 Task: Add a signature Alicia Thompson containing Yours truly, Alicia Thompson to email address softage.10@softage.net and add a folder Network security
Action: Mouse moved to (121, 120)
Screenshot: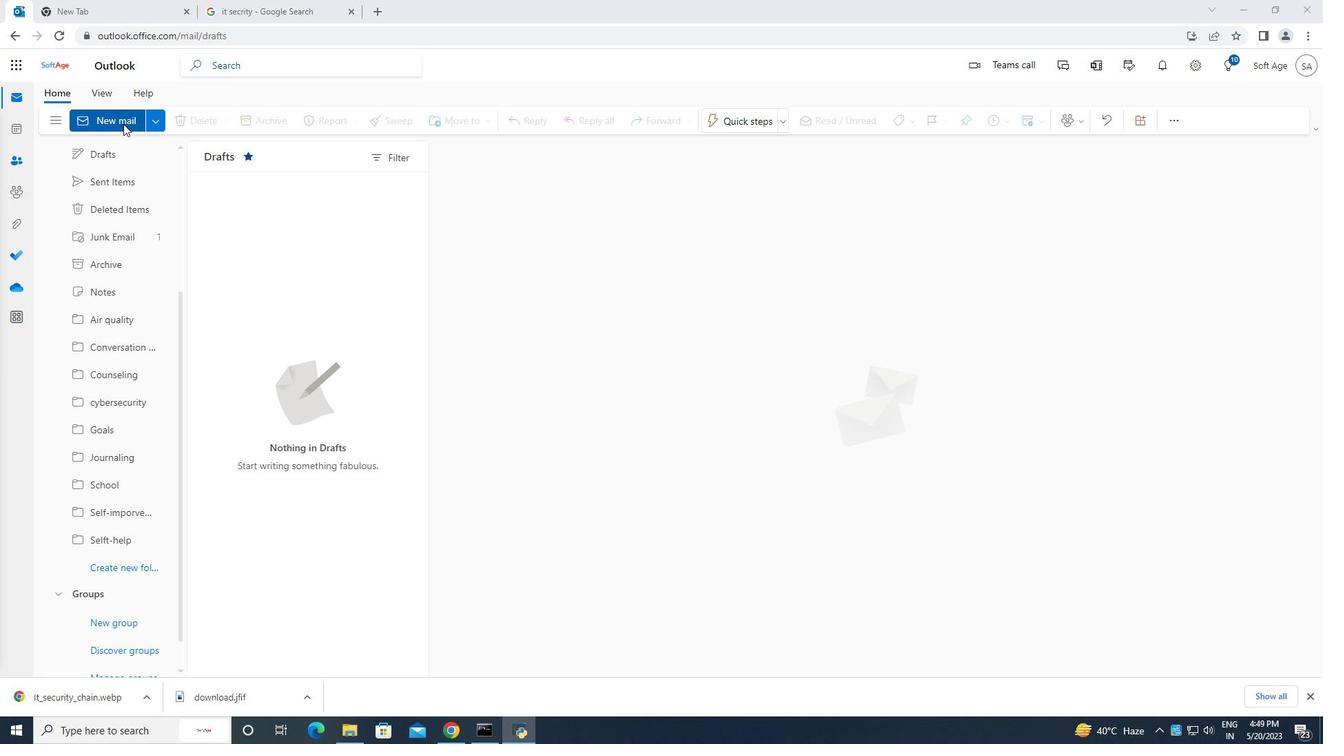 
Action: Mouse pressed left at (121, 120)
Screenshot: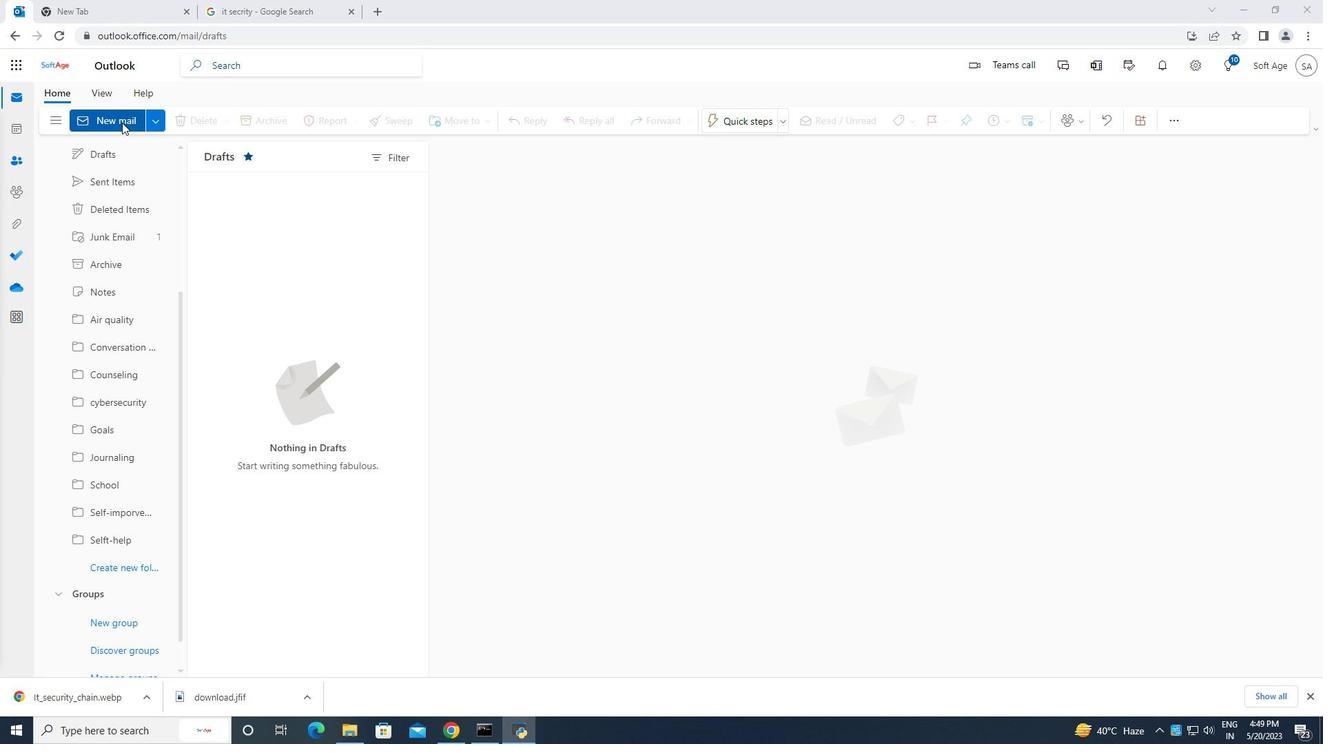 
Action: Mouse moved to (888, 125)
Screenshot: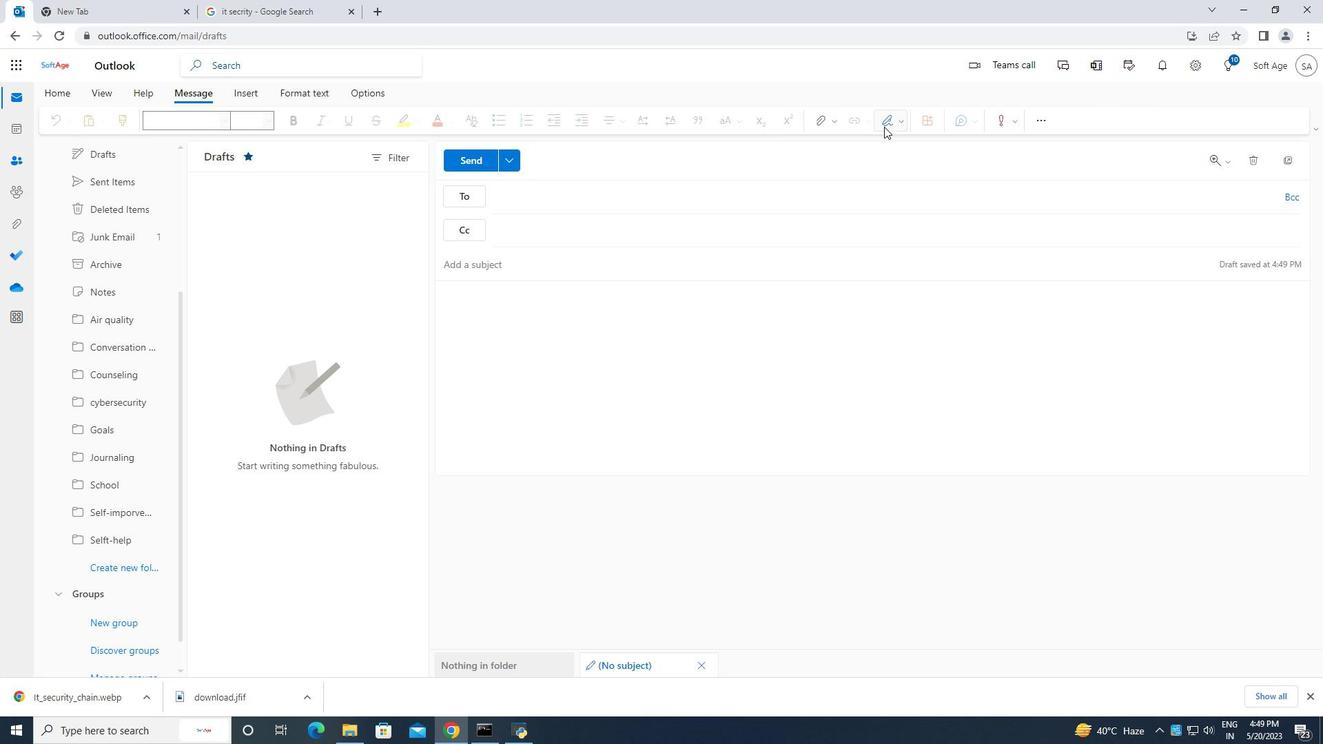 
Action: Mouse pressed left at (888, 125)
Screenshot: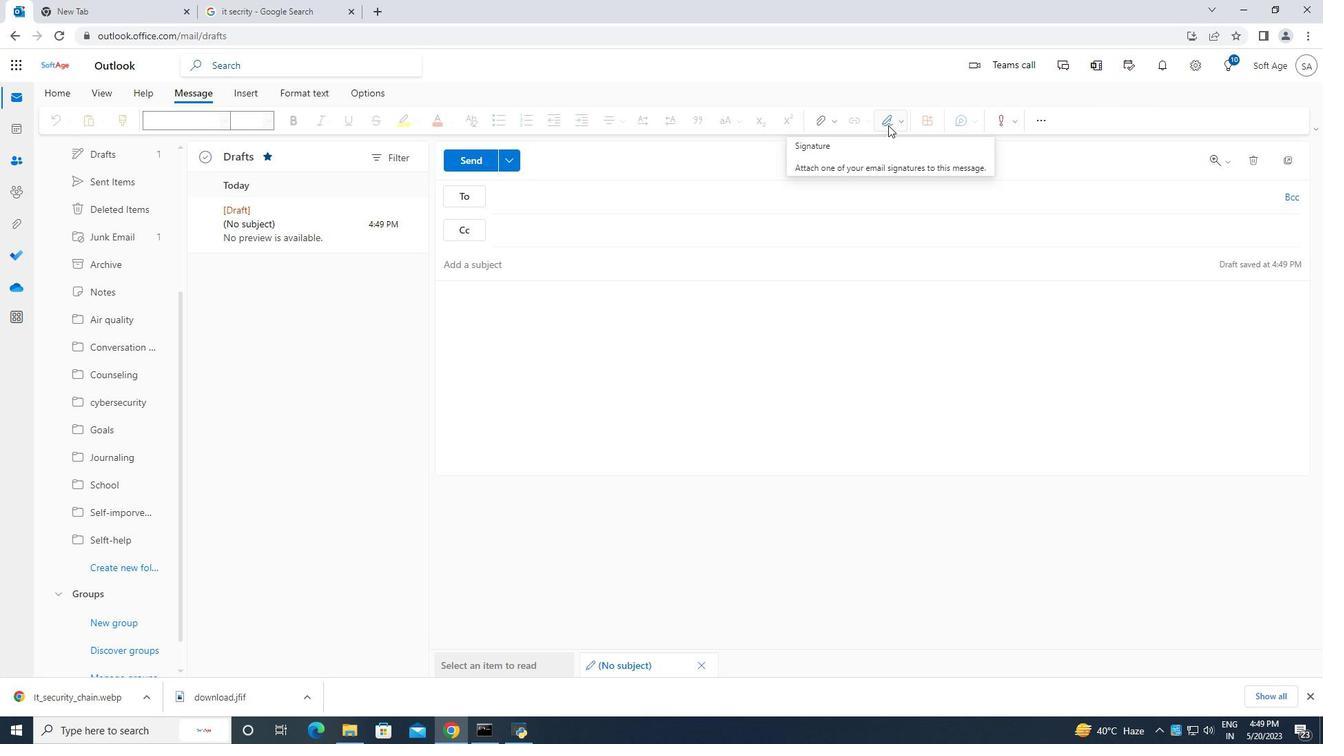 
Action: Mouse moved to (844, 177)
Screenshot: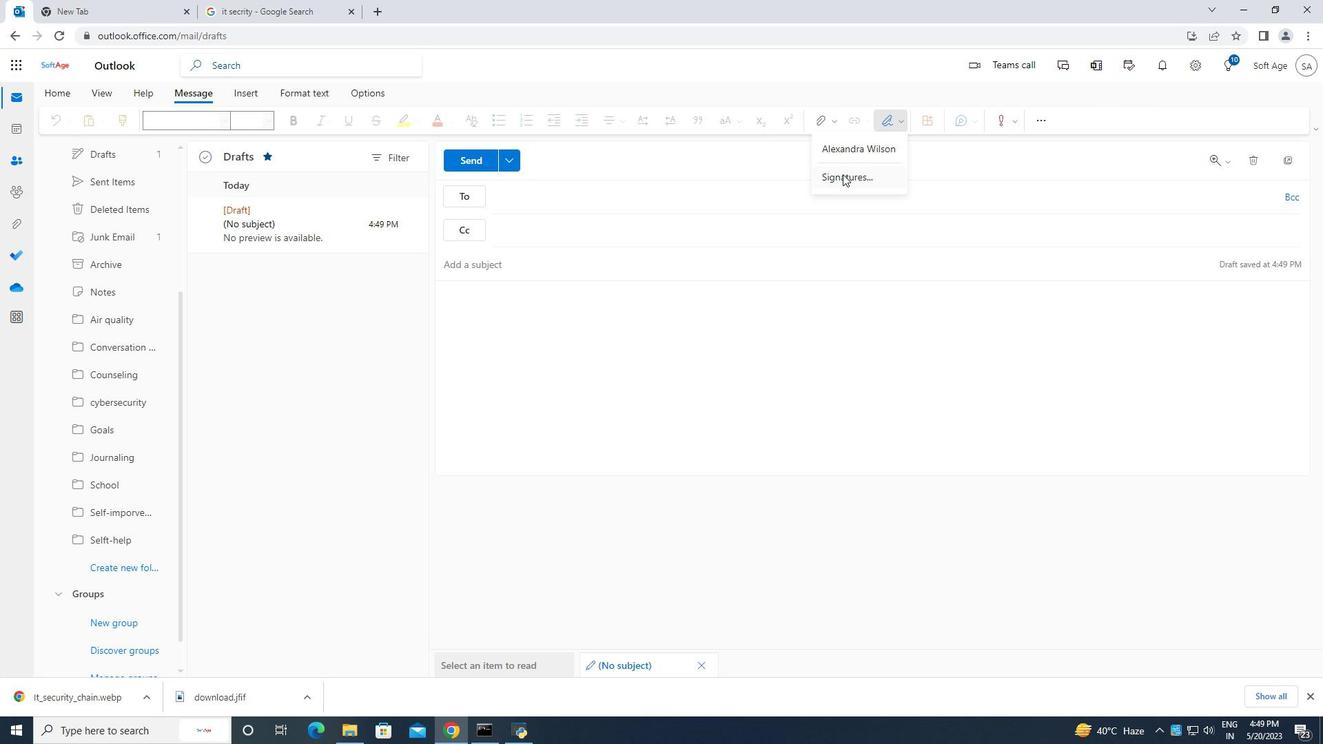 
Action: Mouse pressed left at (844, 177)
Screenshot: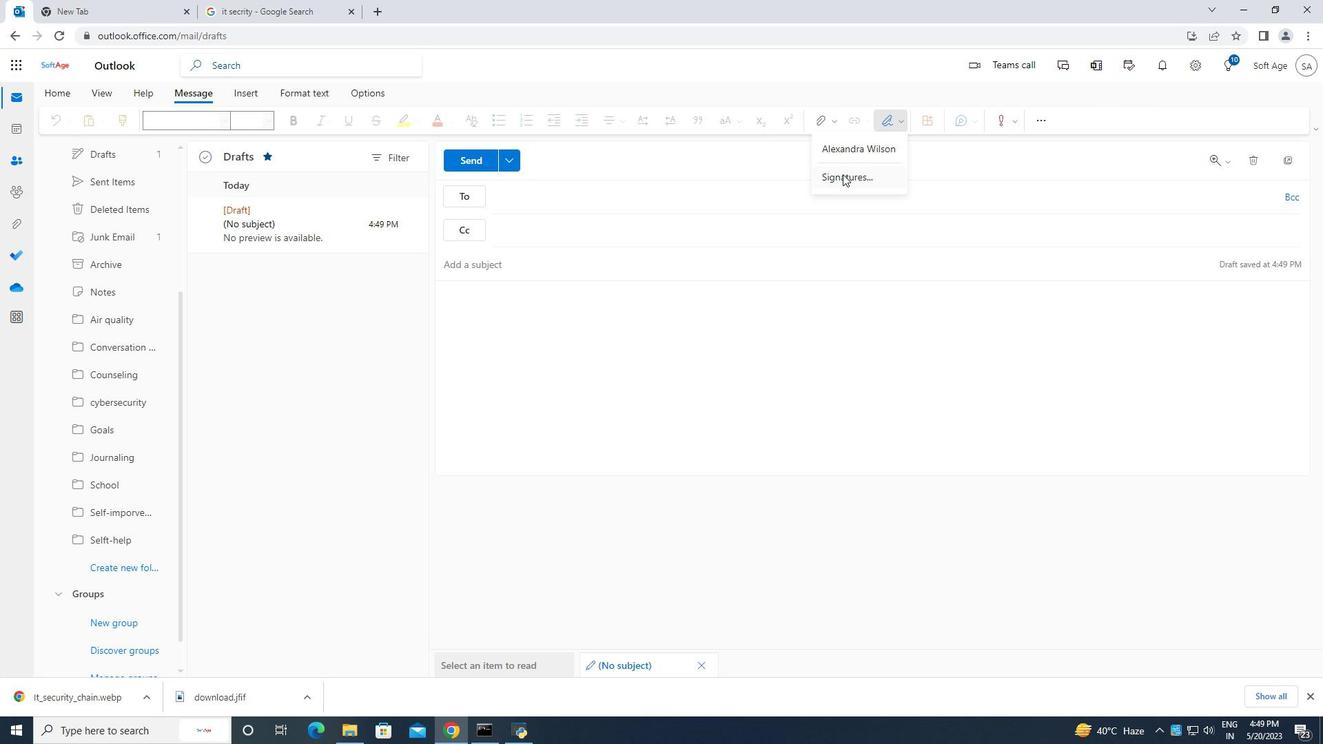 
Action: Mouse moved to (946, 231)
Screenshot: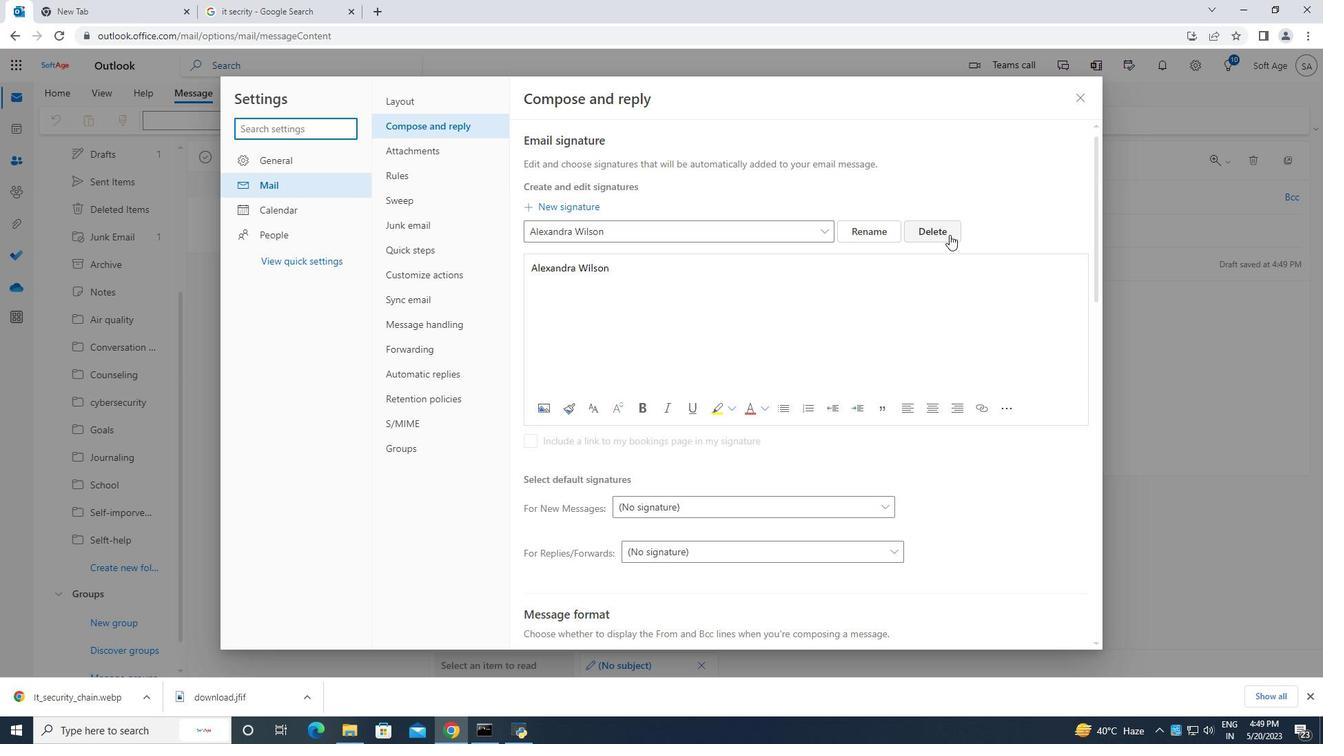 
Action: Mouse pressed left at (946, 231)
Screenshot: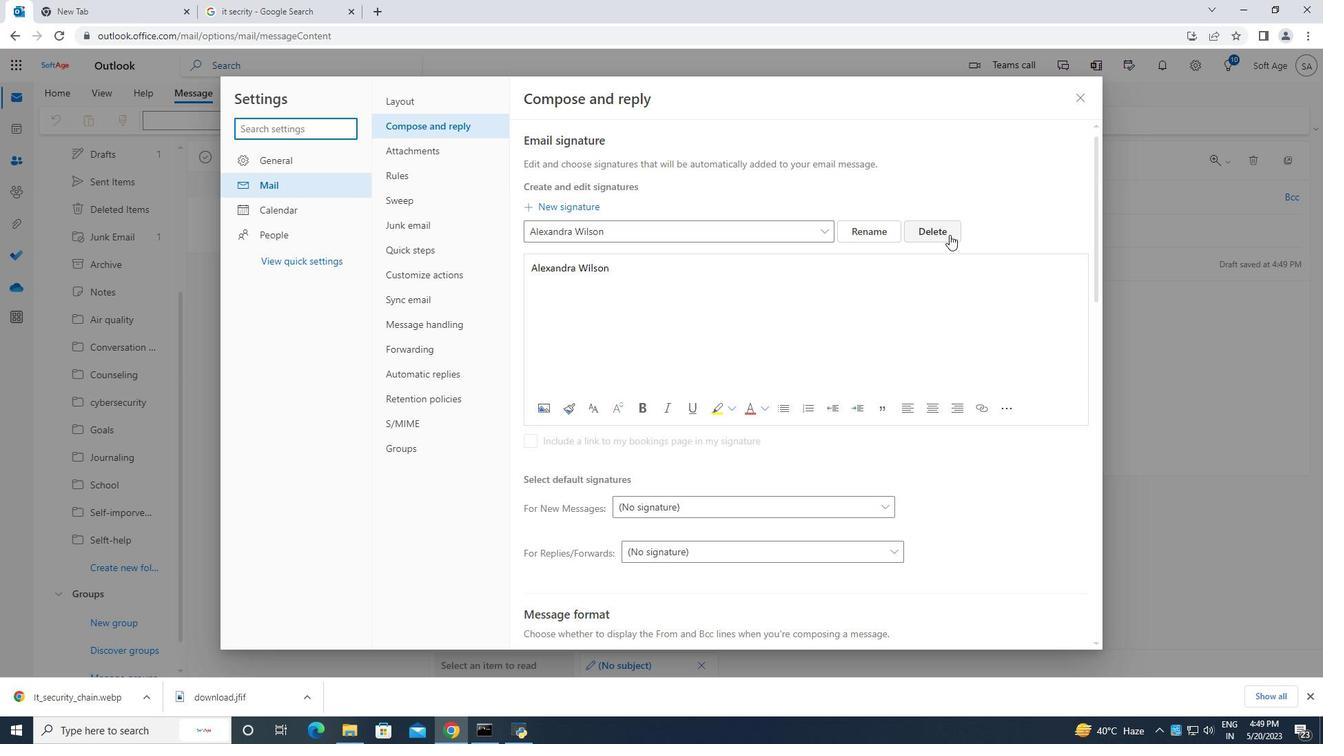 
Action: Mouse moved to (604, 226)
Screenshot: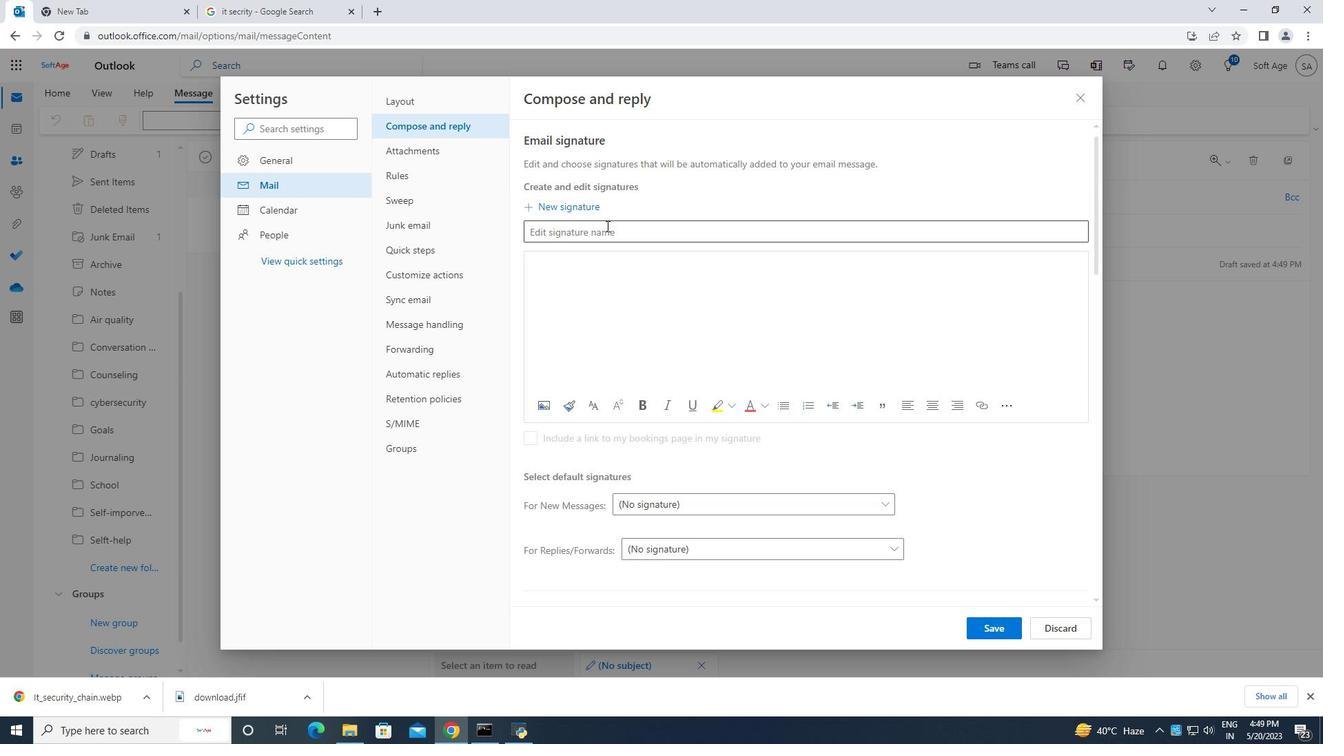 
Action: Mouse pressed left at (604, 226)
Screenshot: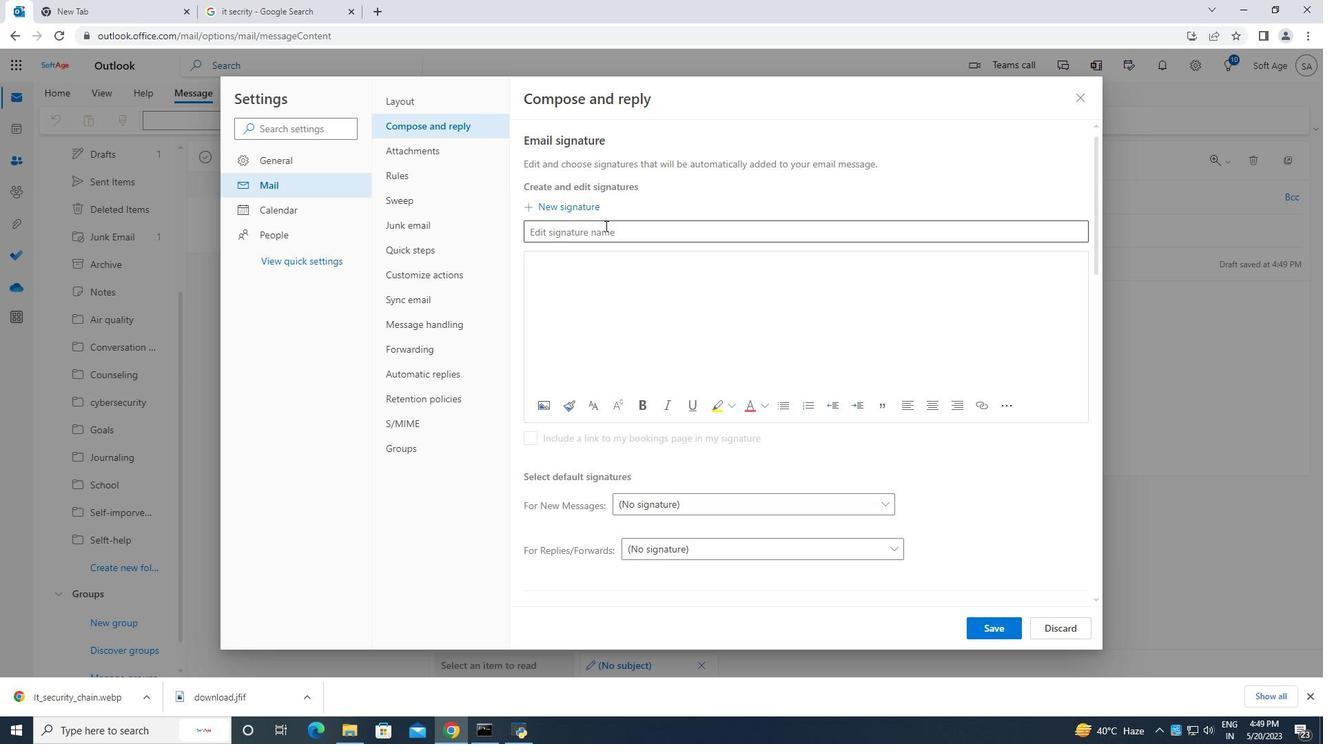 
Action: Mouse moved to (603, 226)
Screenshot: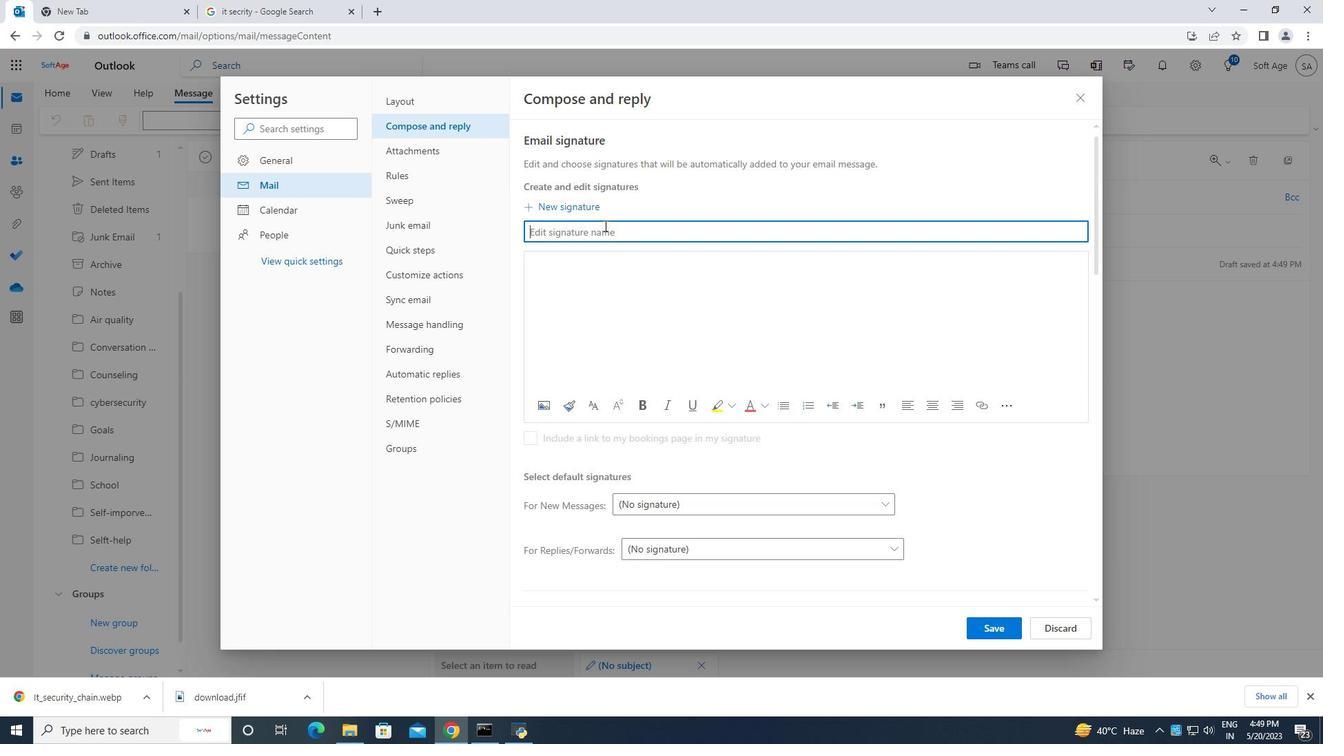 
Action: Key pressed <Key.caps_lock>T<Key.caps_lock><Key.backspace><Key.caps_lock>A<Key.caps_lock>licia<Key.space><Key.caps_lock>T<Key.caps_lock>hompson
Screenshot: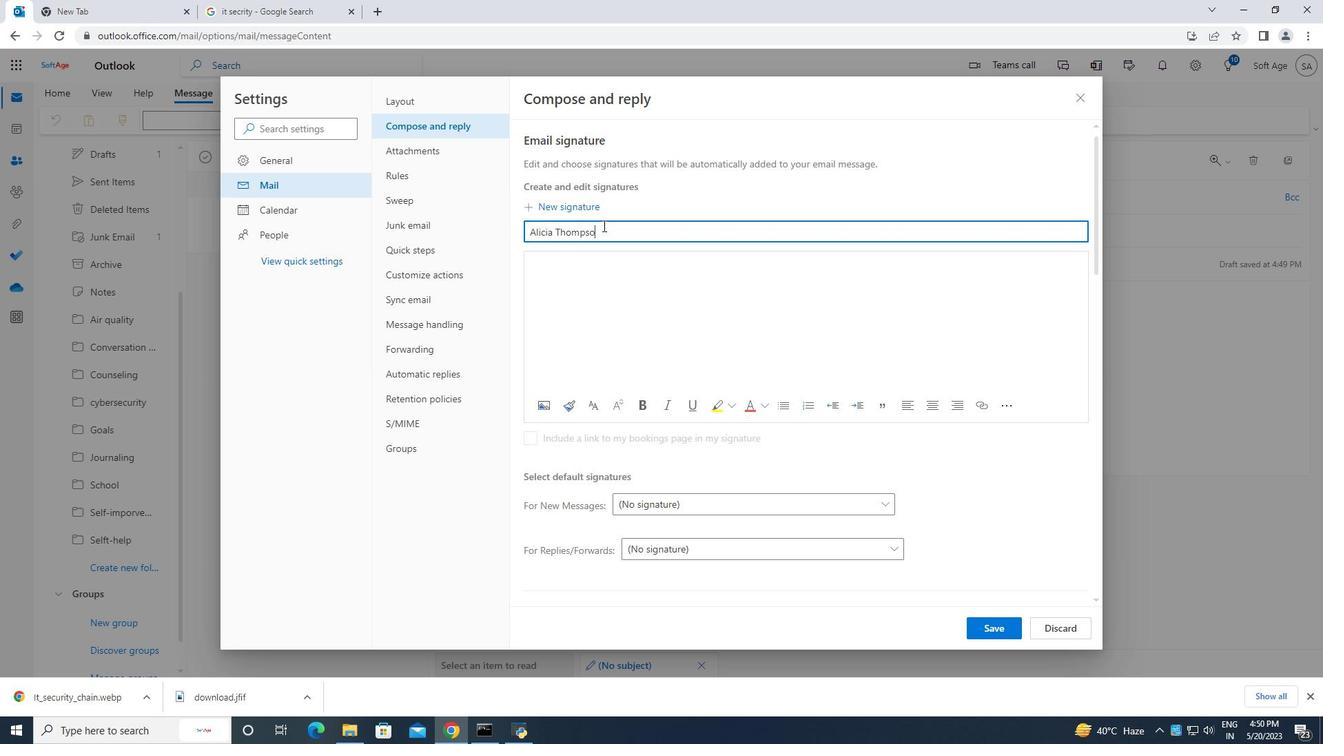 
Action: Mouse moved to (521, 267)
Screenshot: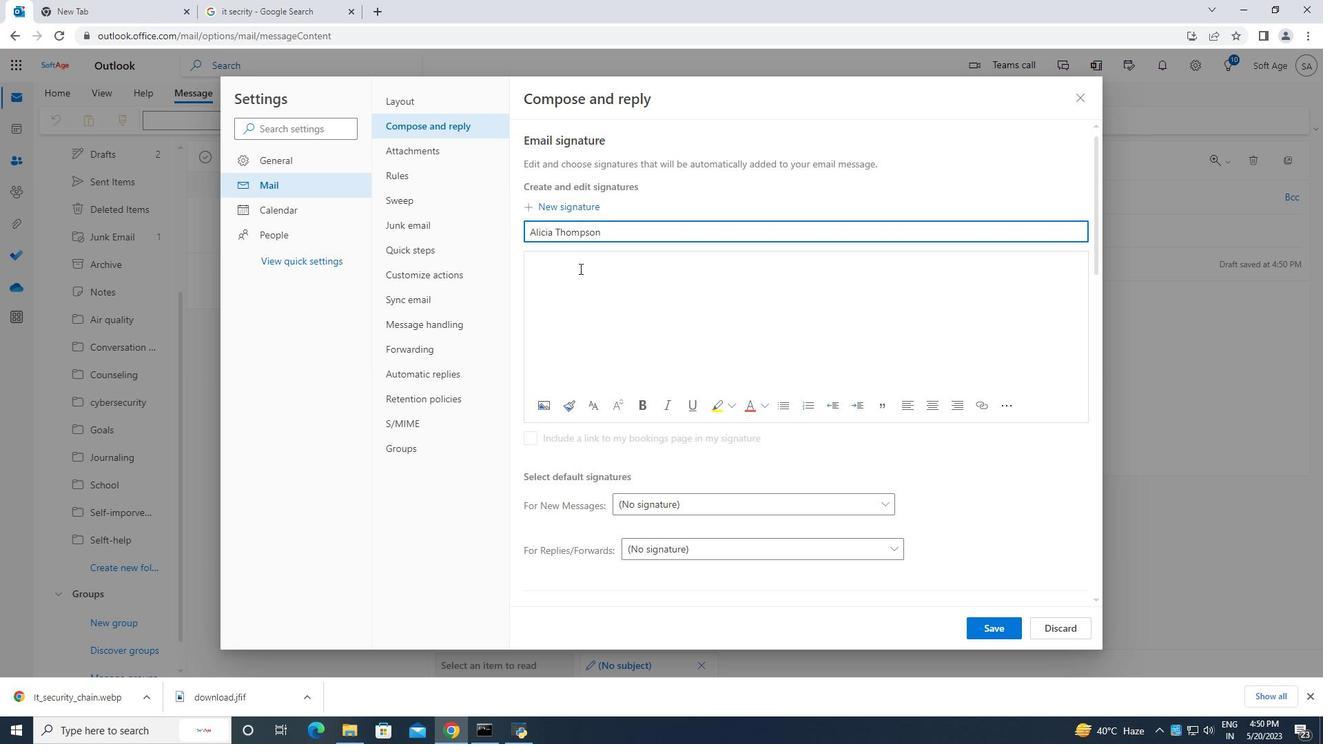 
Action: Mouse pressed left at (521, 267)
Screenshot: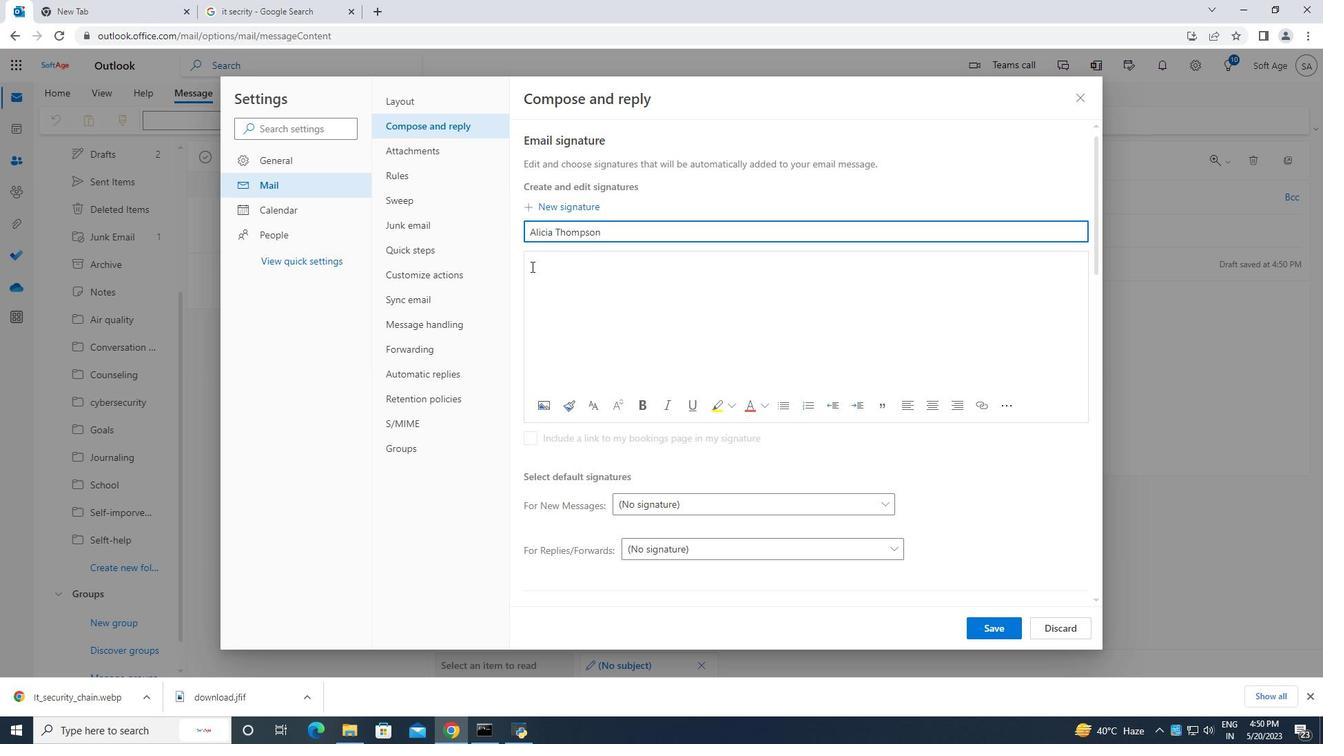 
Action: Mouse moved to (550, 273)
Screenshot: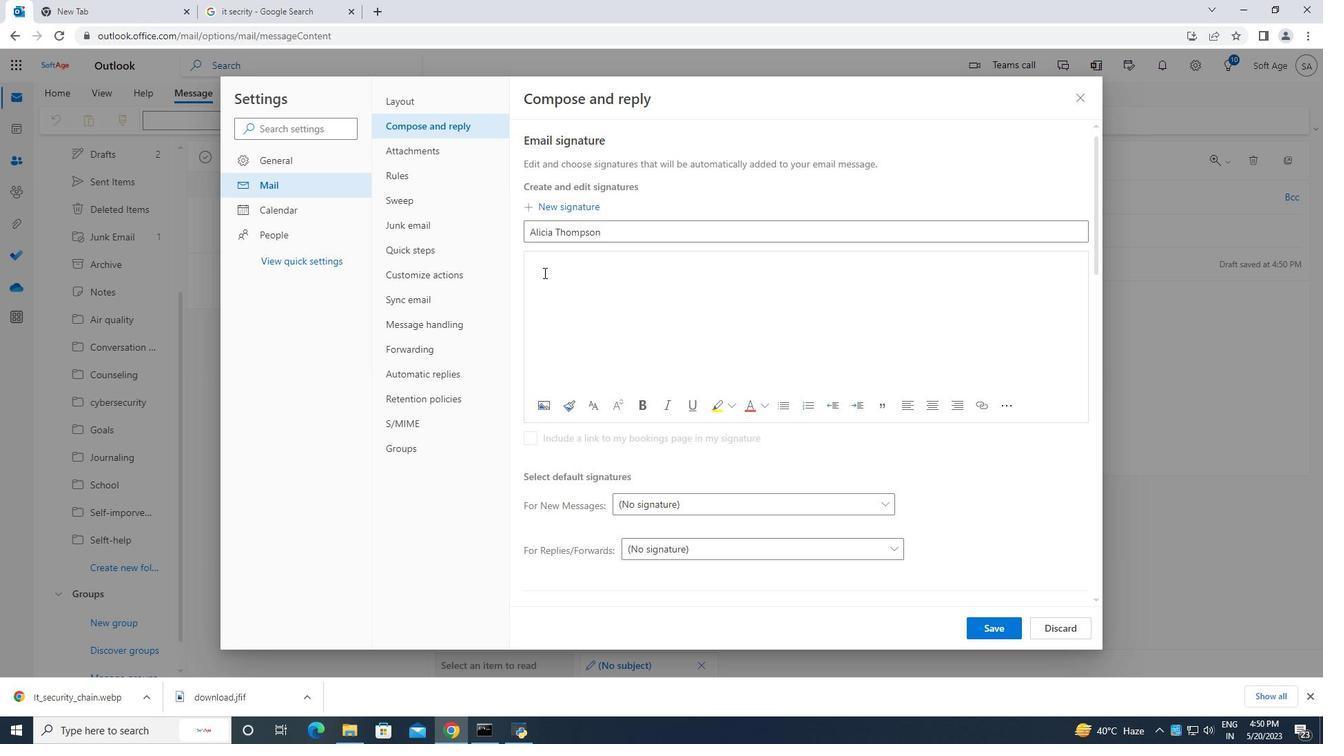 
Action: Mouse pressed left at (550, 273)
Screenshot: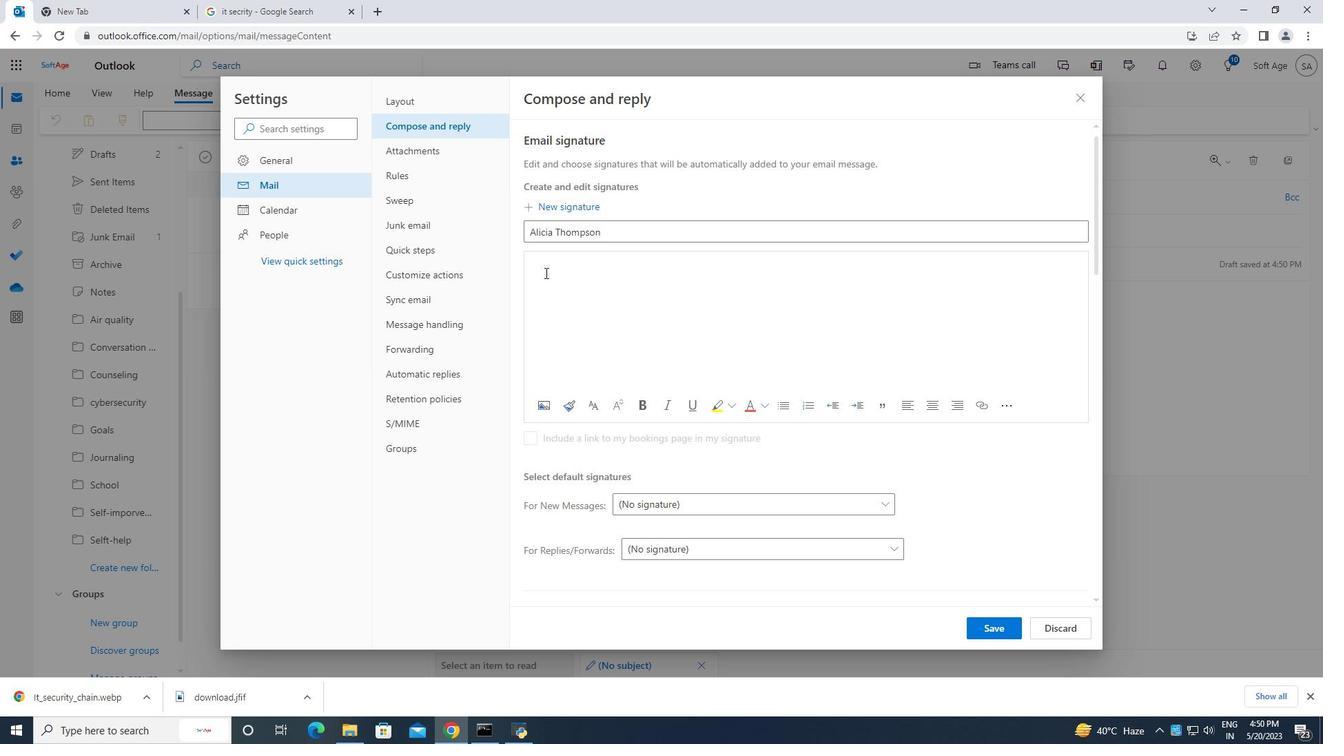 
Action: Mouse moved to (550, 273)
Screenshot: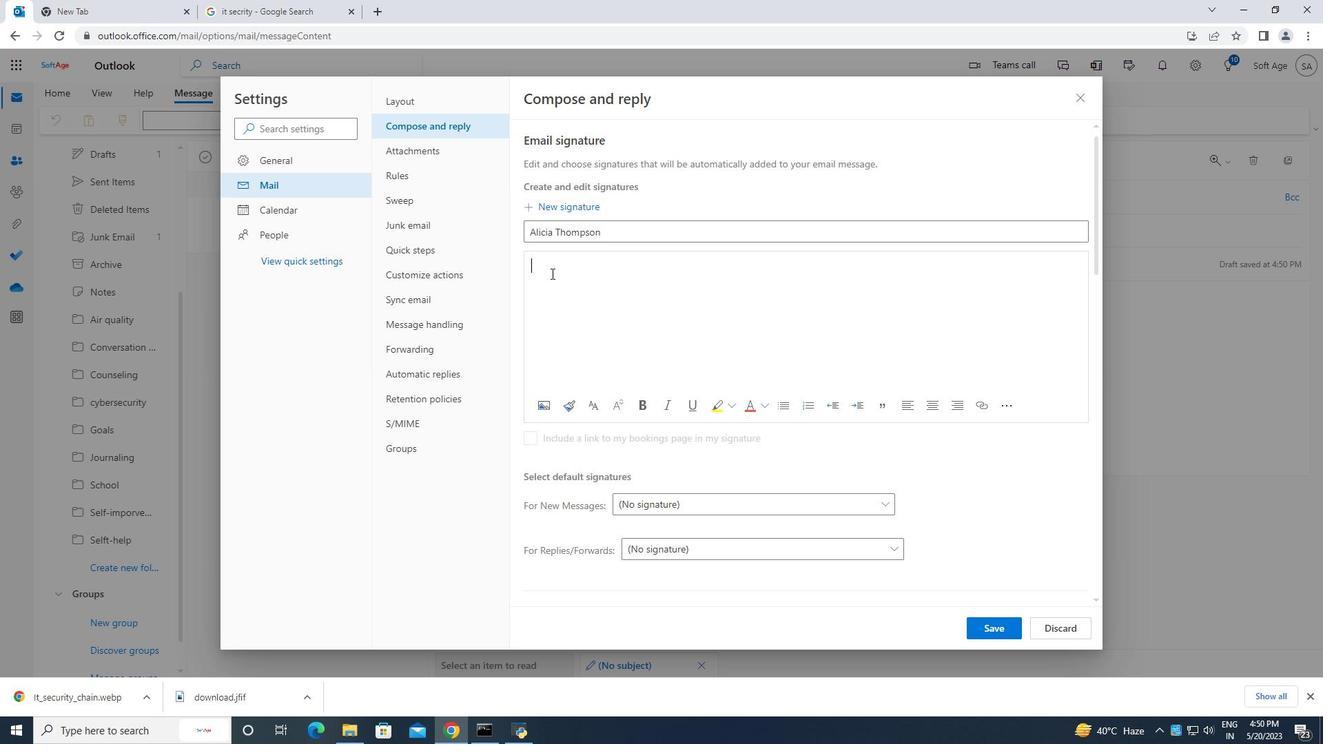 
Action: Key pressed <Key.caps_lock>A<Key.caps_lock>licia<Key.space><Key.caps_lock>T<Key.caps_lock>hompson
Screenshot: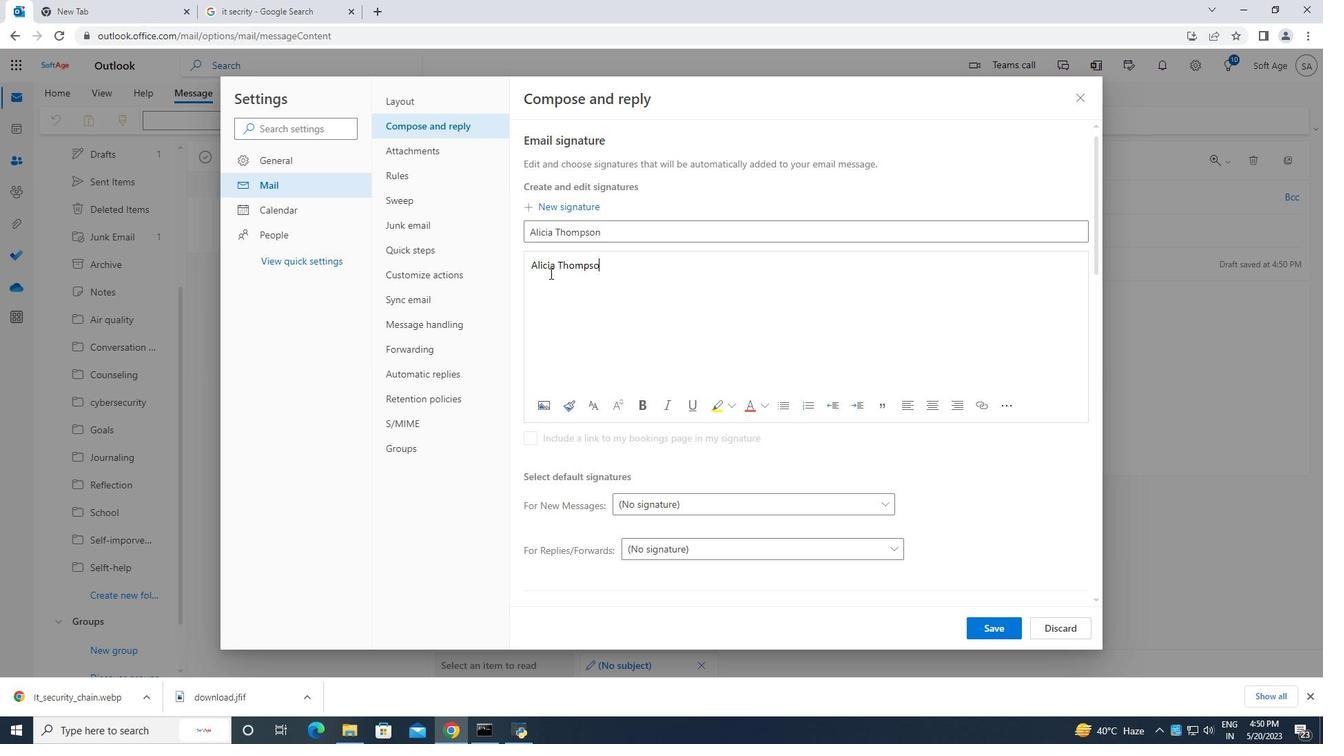 
Action: Mouse moved to (991, 629)
Screenshot: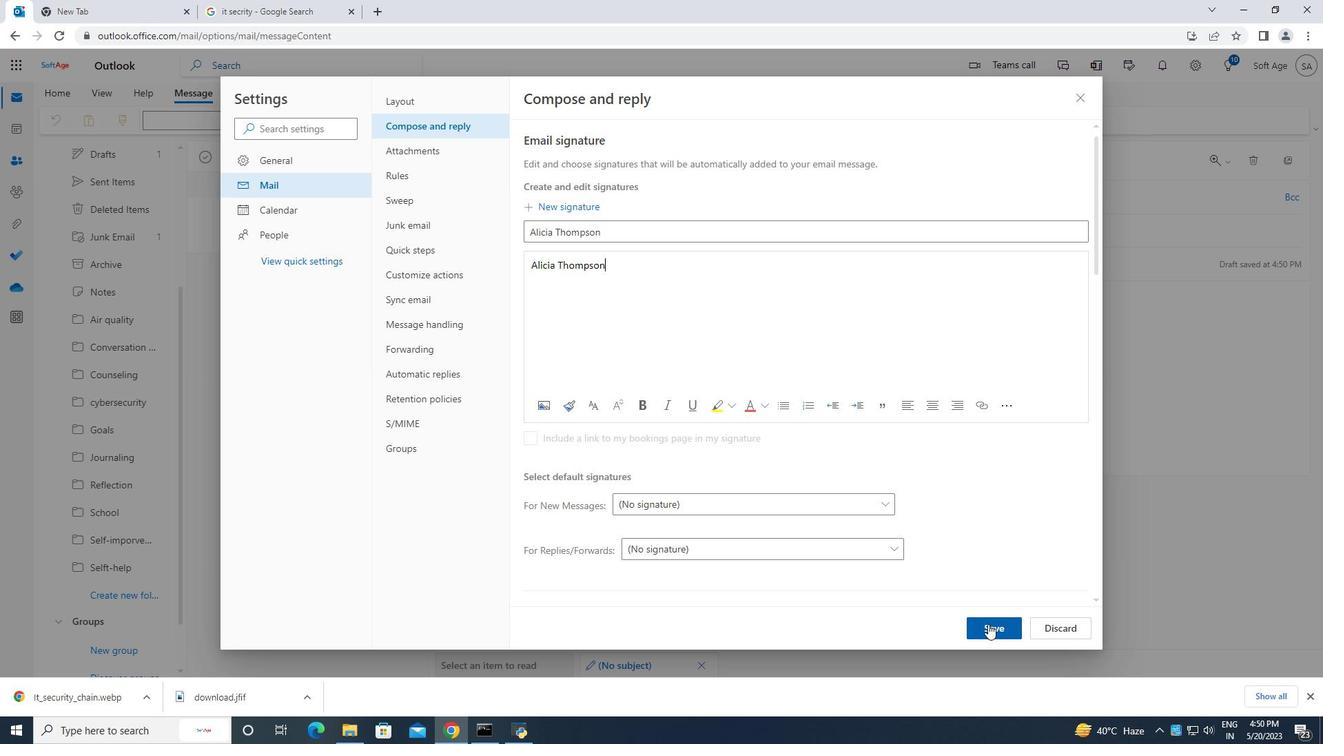 
Action: Mouse pressed left at (991, 629)
Screenshot: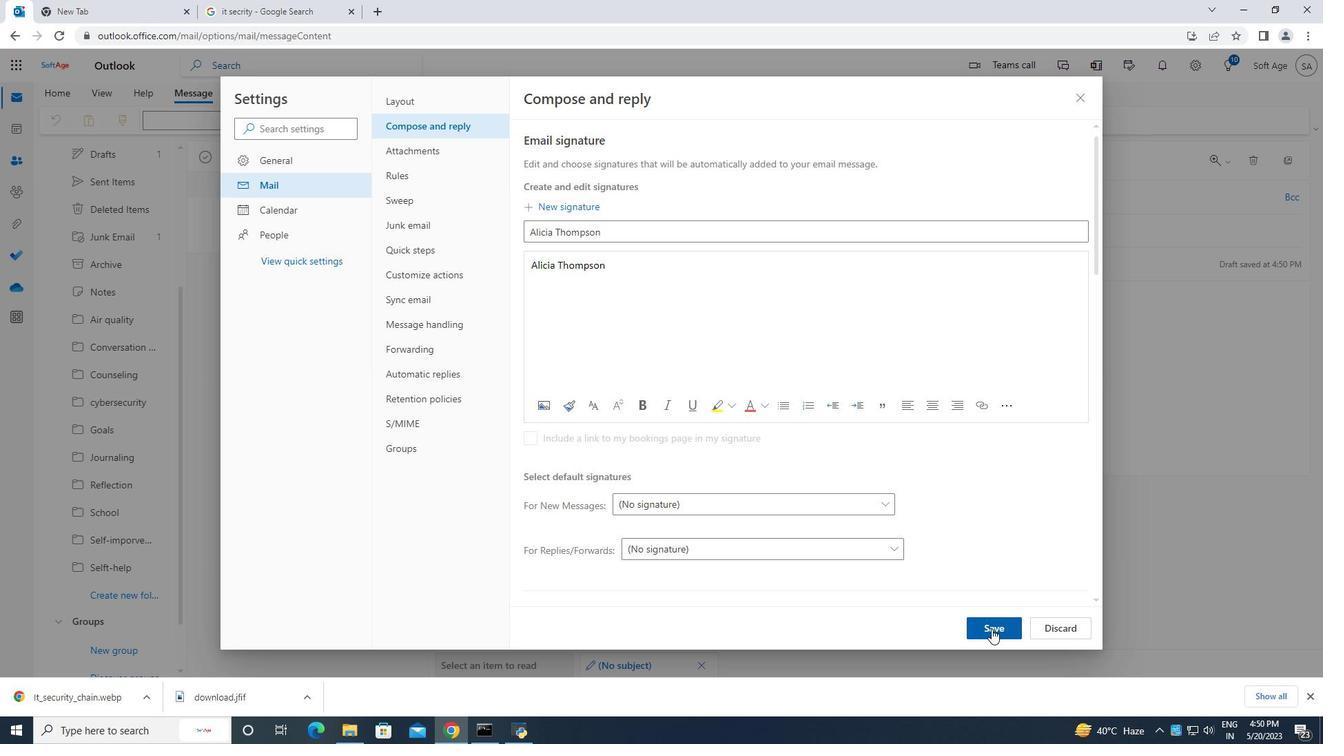 
Action: Mouse moved to (1077, 99)
Screenshot: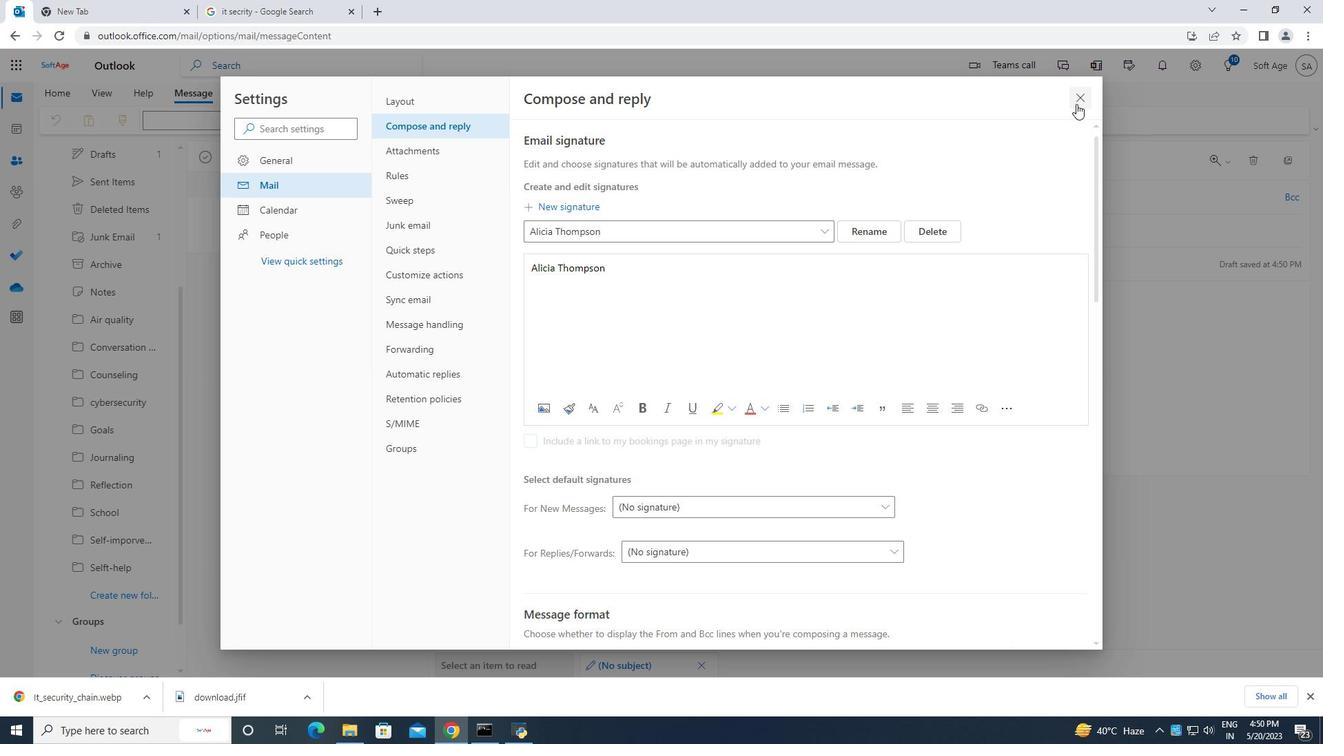 
Action: Mouse pressed left at (1077, 99)
Screenshot: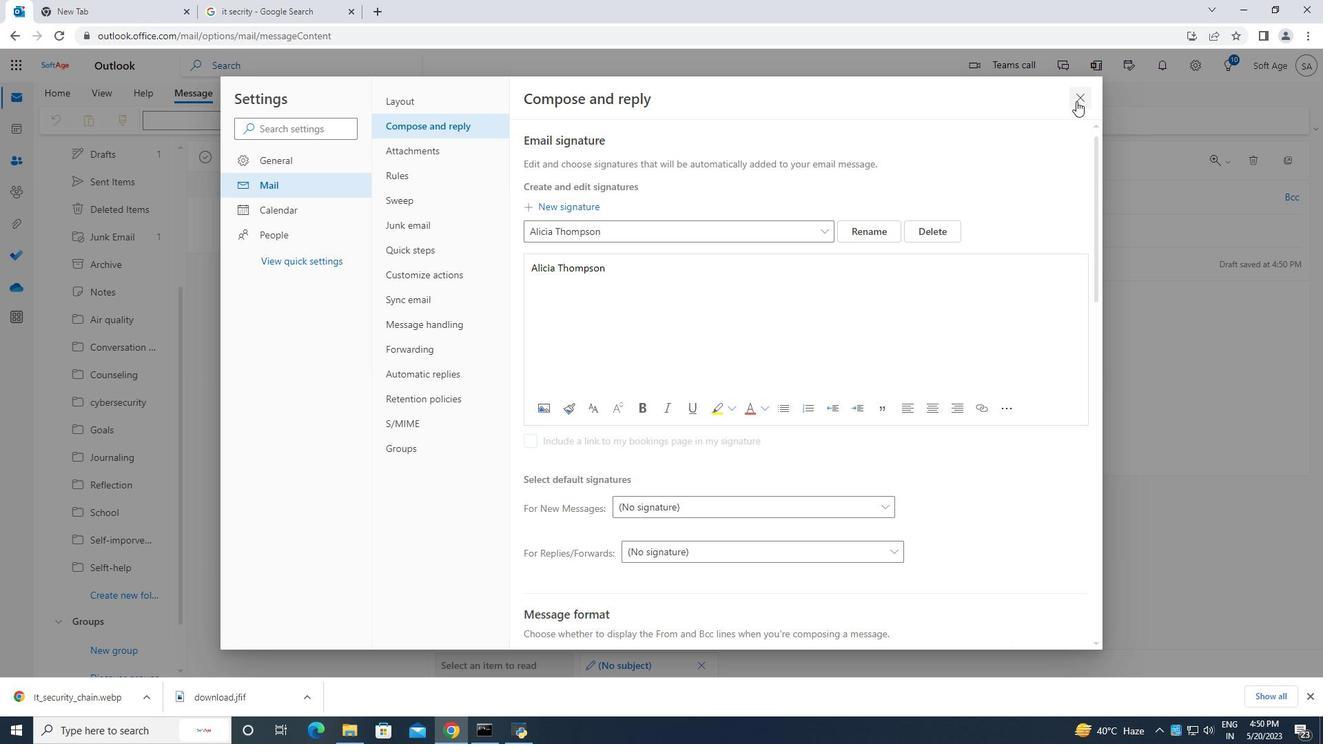 
Action: Mouse moved to (895, 116)
Screenshot: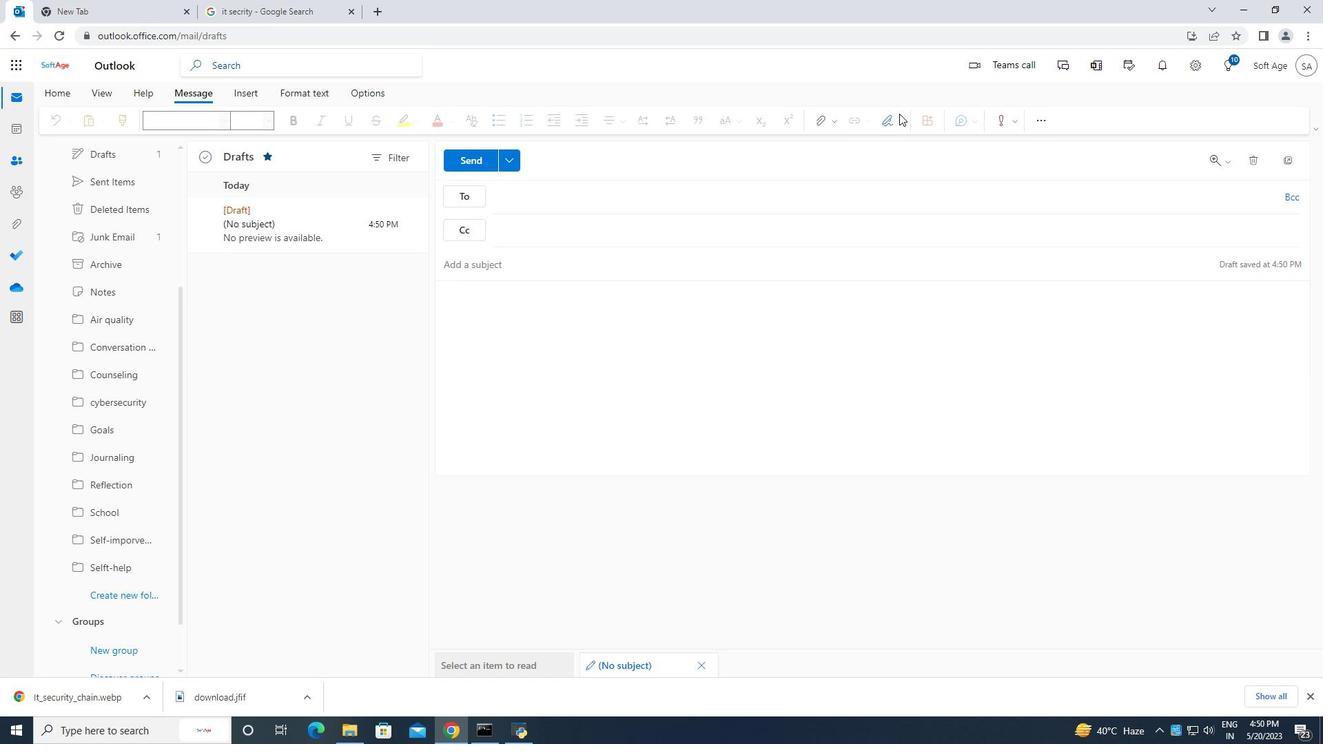 
Action: Mouse pressed left at (895, 116)
Screenshot: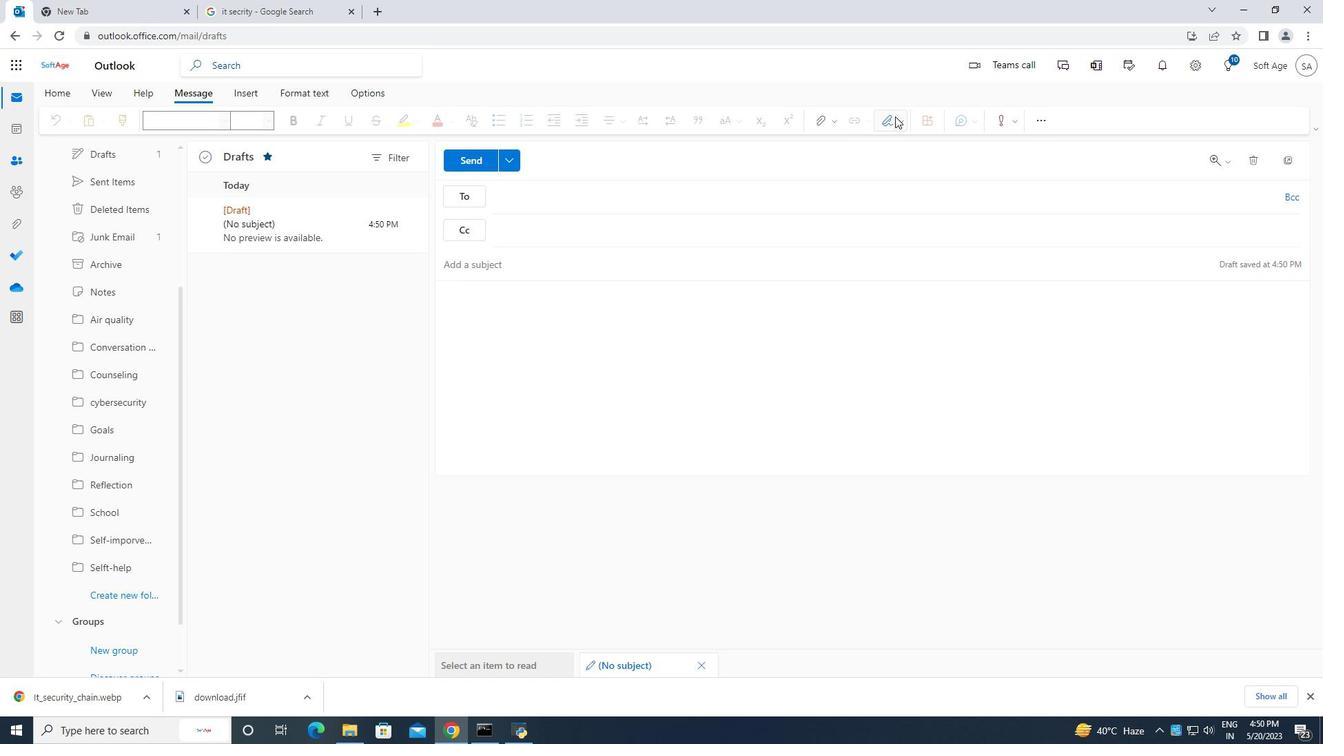 
Action: Mouse moved to (845, 145)
Screenshot: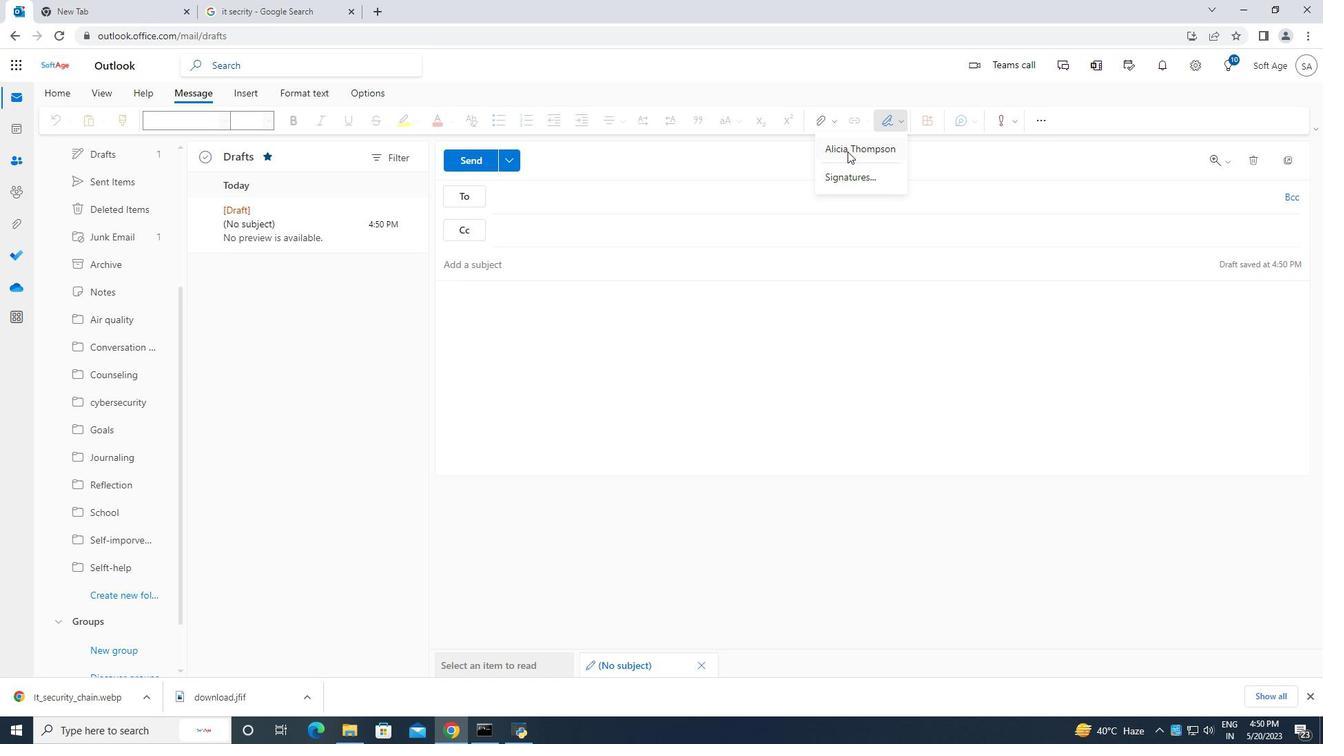 
Action: Mouse pressed left at (845, 145)
Screenshot: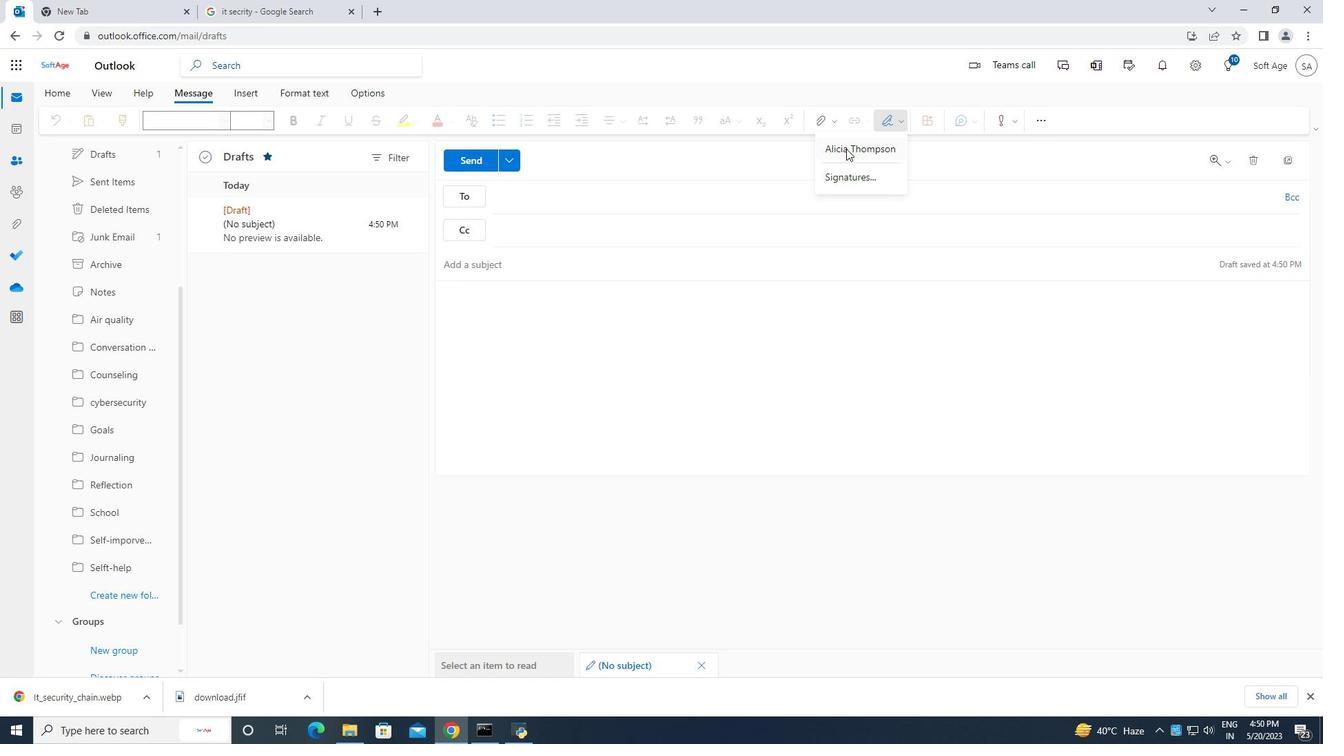 
Action: Mouse moved to (455, 290)
Screenshot: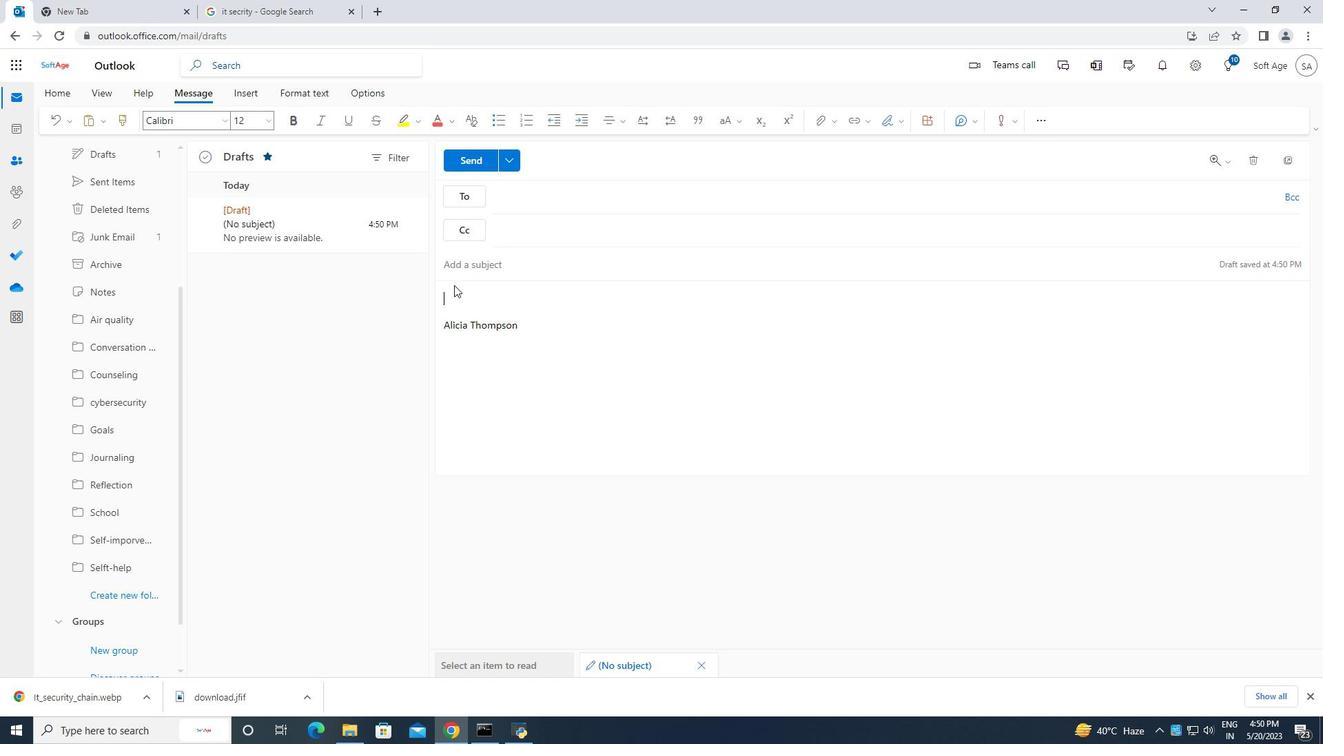 
Action: Key pressed <Key.caps_lock>C<Key.caps_lock>ontaining<Key.space><Key.caps_lock>Y<Key.caps_lock>ours<Key.space>truly,<Key.space><Key.caps_lock>A<Key.caps_lock>licia<Key.space><Key.caps_lock>TH<Key.backspace><Key.caps_lock>hon<Key.backspace>moson<Key.space><Key.left><Key.left><Key.left><Key.left><Key.left>p<Key.right><Key.right><Key.right><Key.right><Key.space>
Screenshot: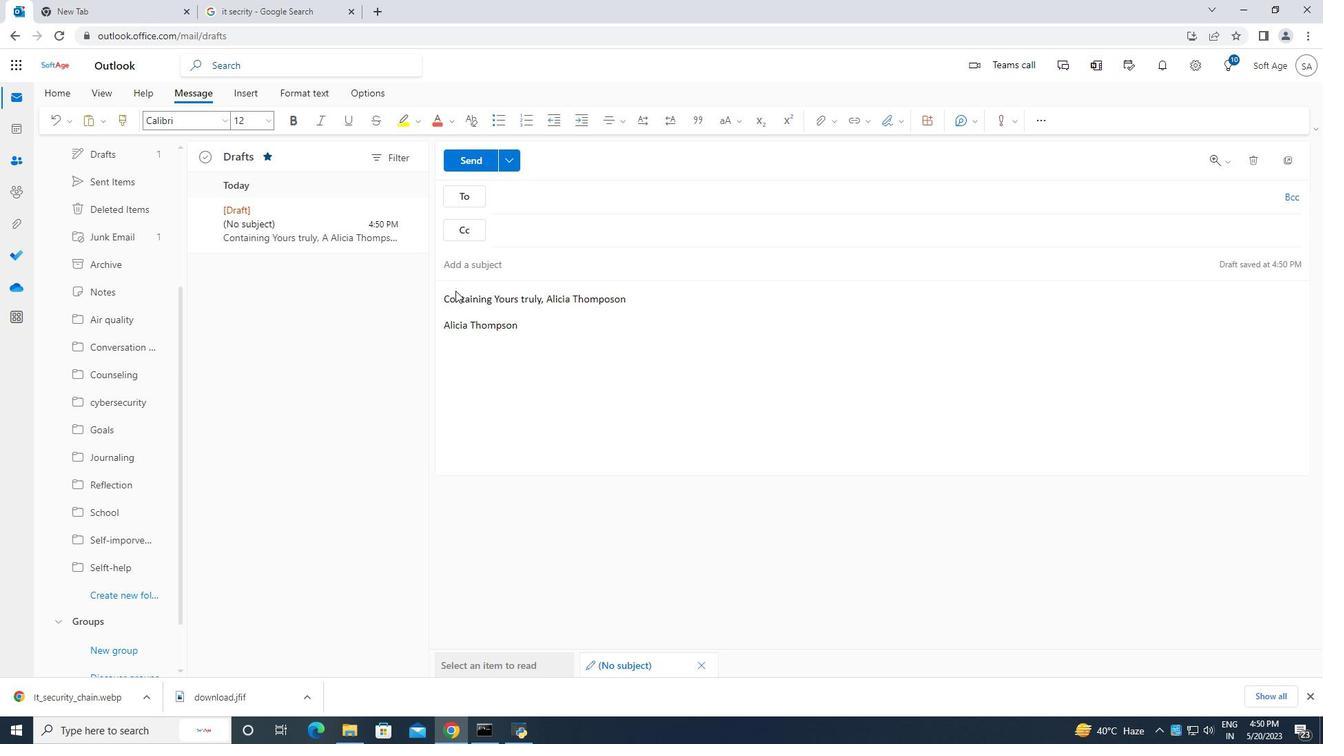 
Action: Mouse moved to (581, 205)
Screenshot: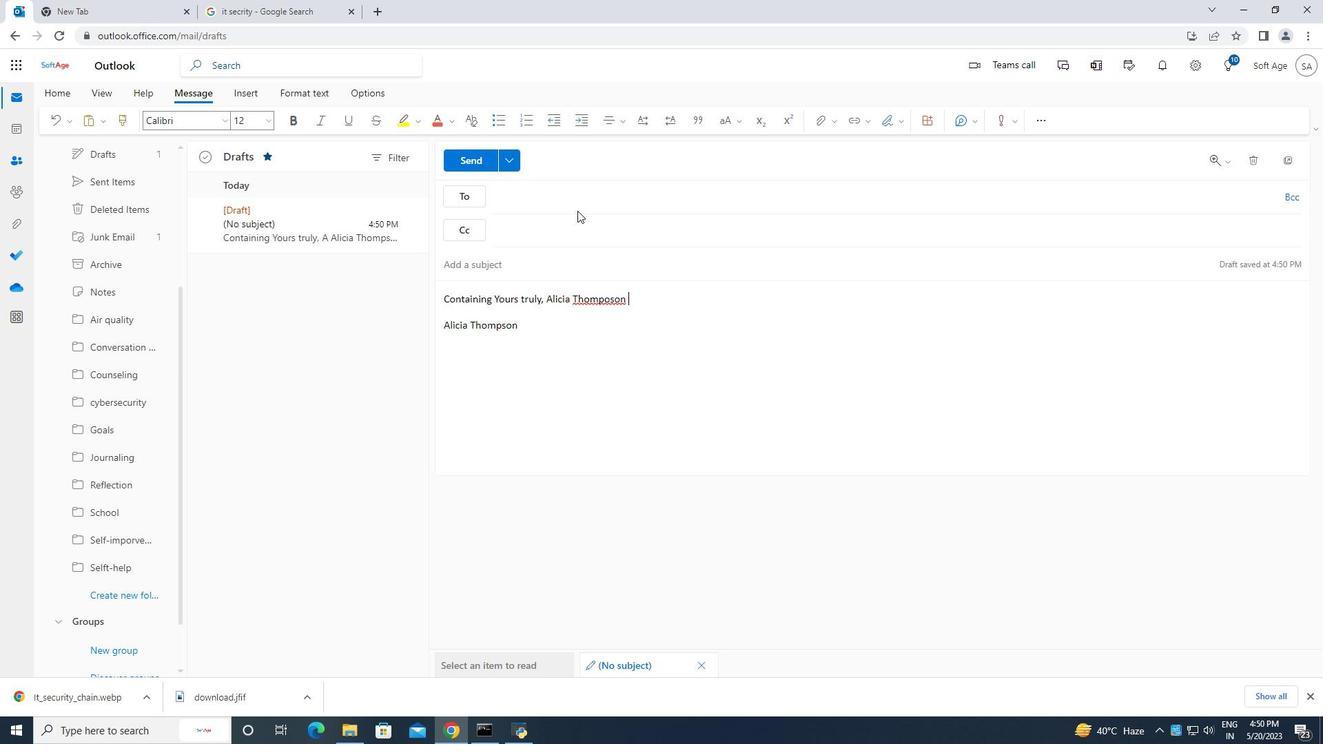 
Action: Mouse pressed left at (581, 205)
Screenshot: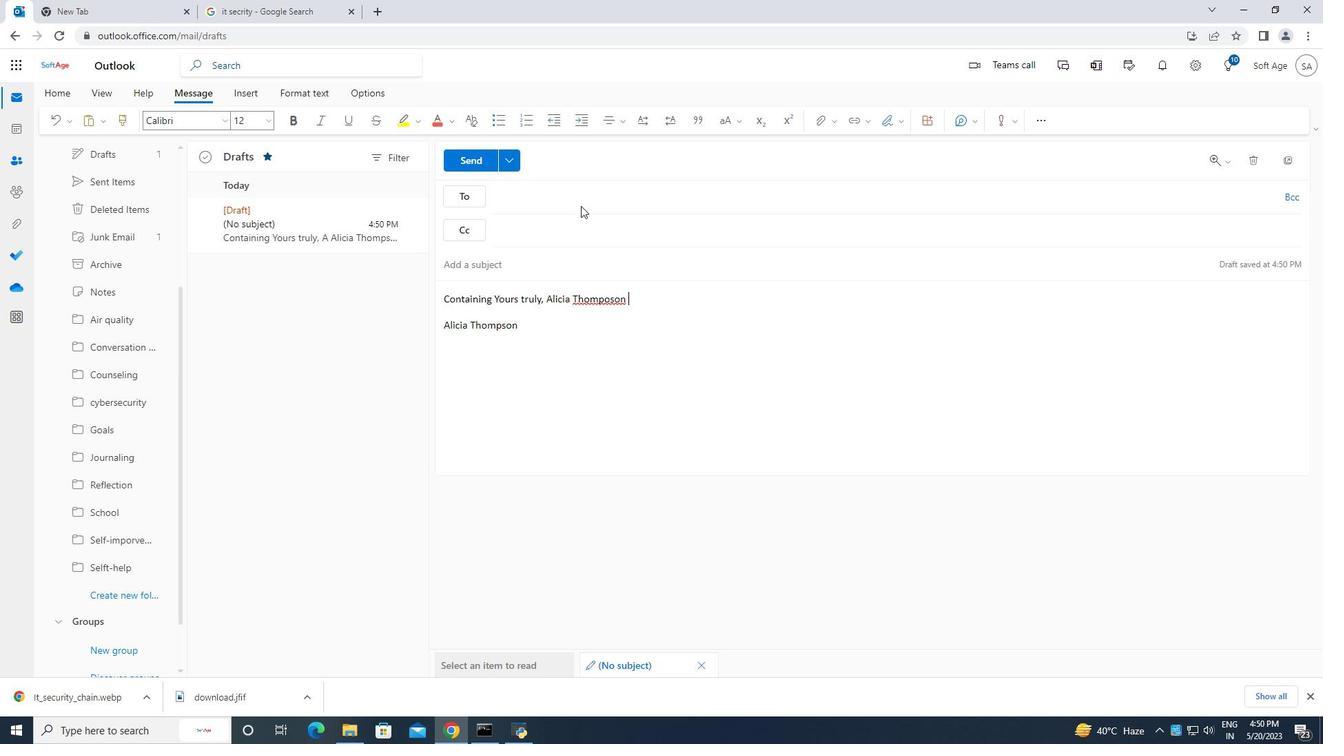 
Action: Mouse moved to (587, 199)
Screenshot: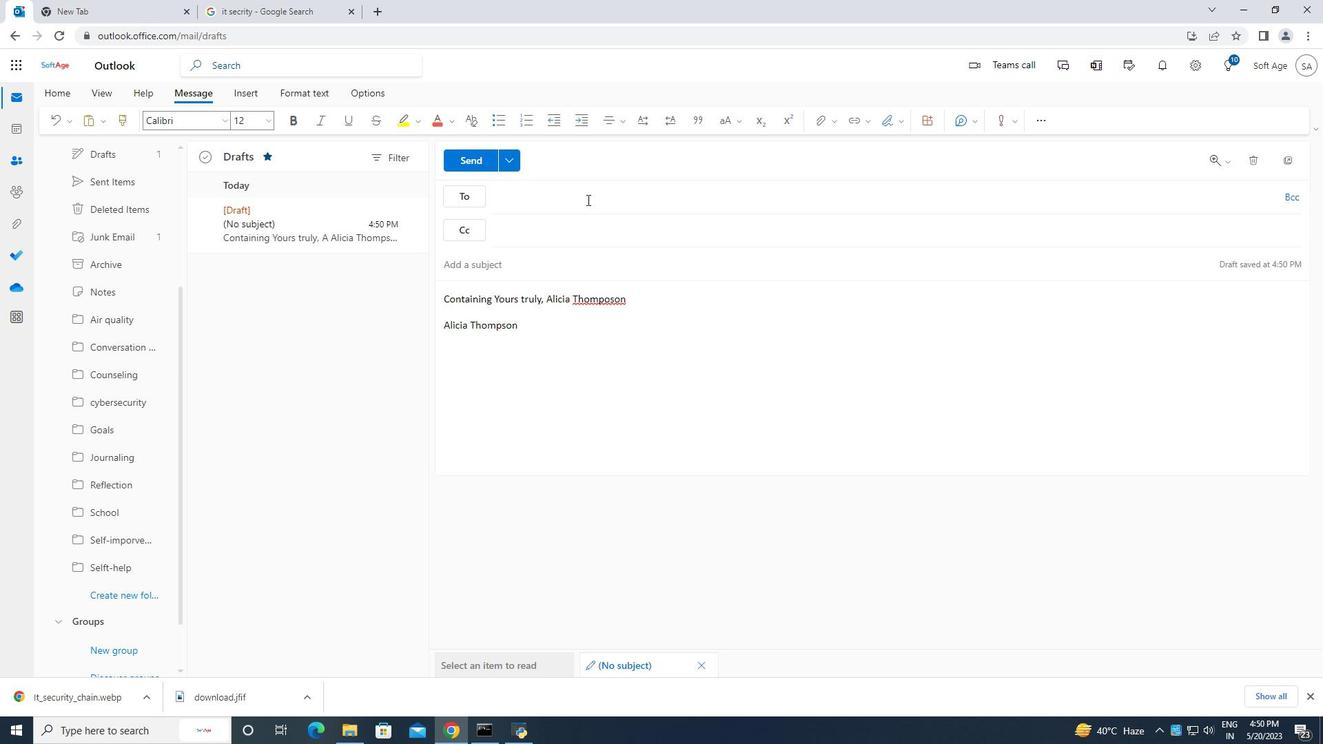 
Action: Mouse pressed left at (587, 199)
Screenshot: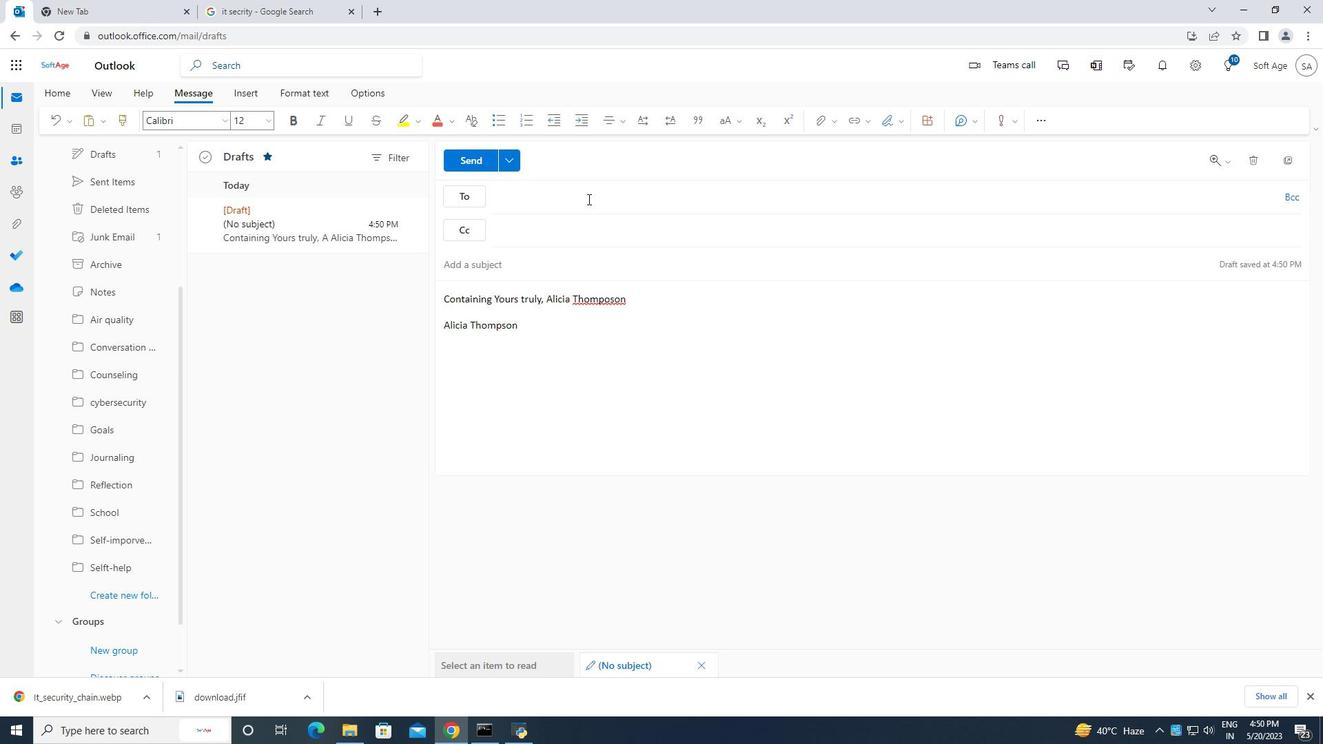 
Action: Mouse moved to (572, 196)
Screenshot: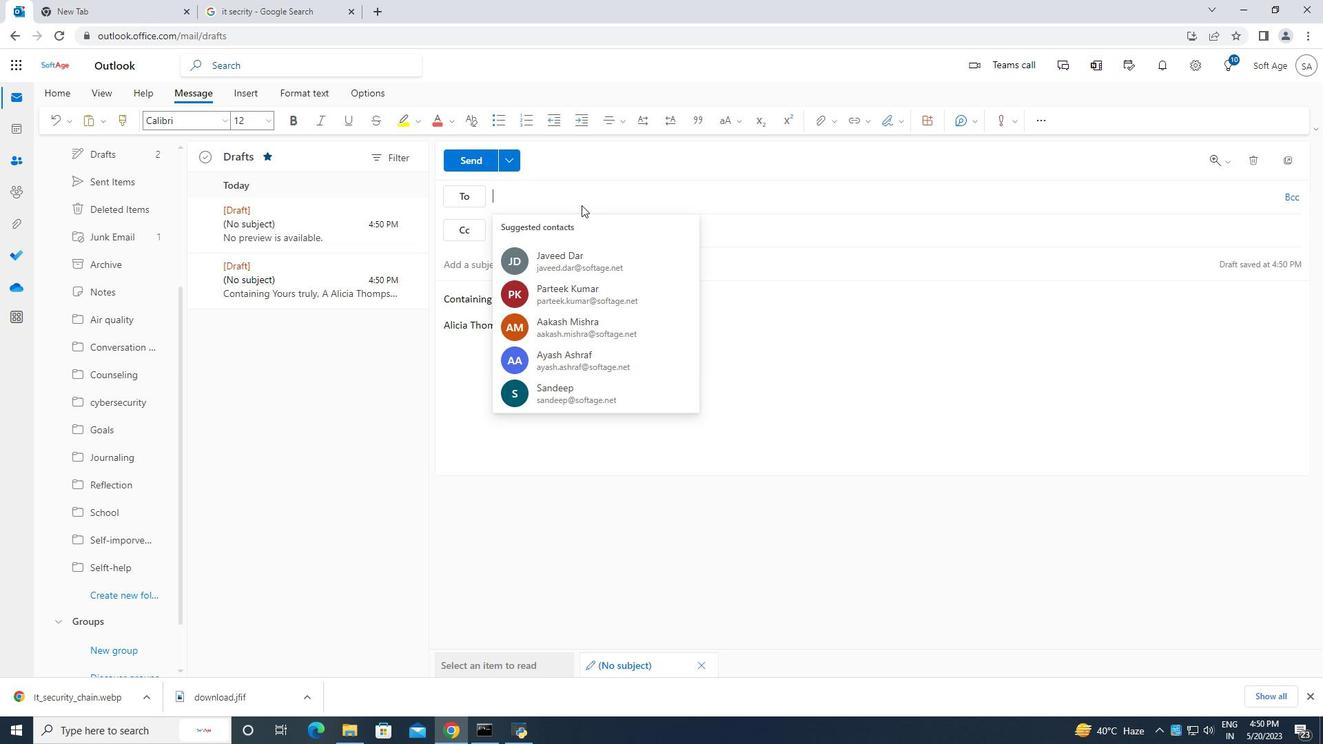
Action: Key pressed s
Screenshot: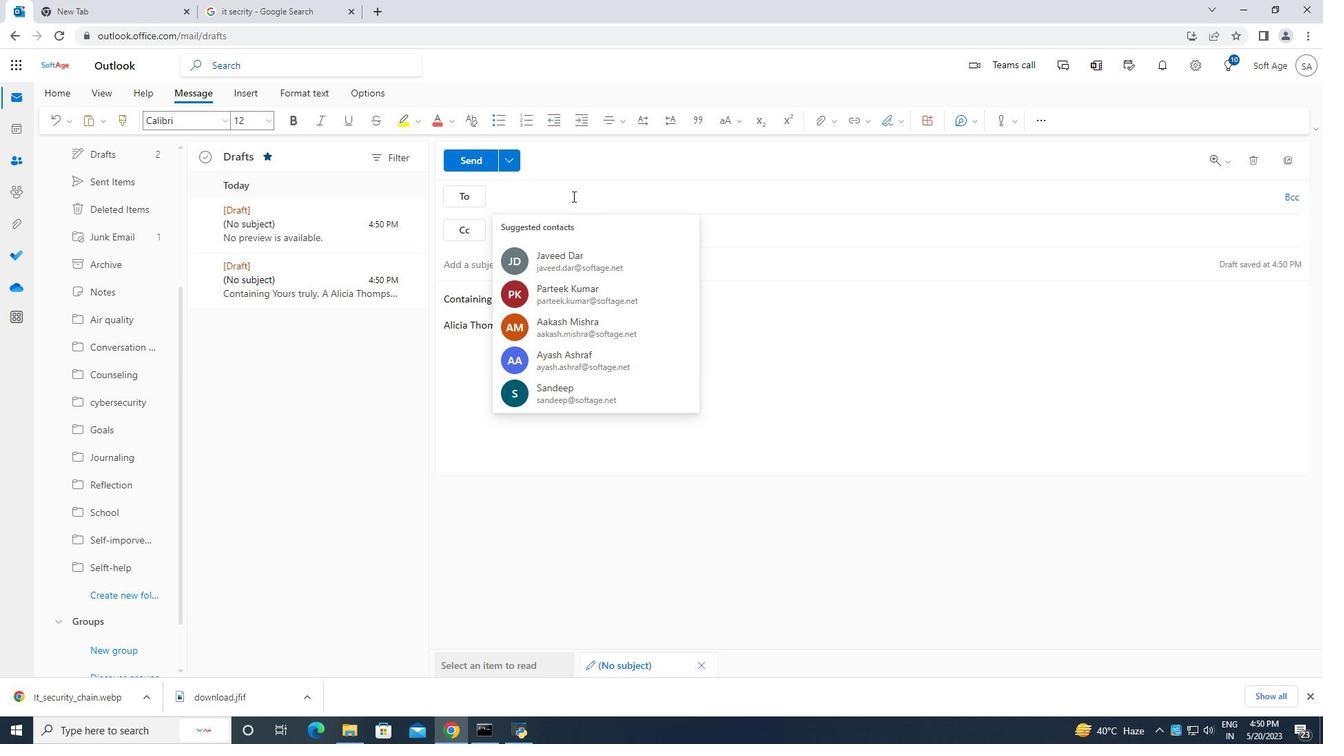 
Action: Mouse moved to (634, 257)
Screenshot: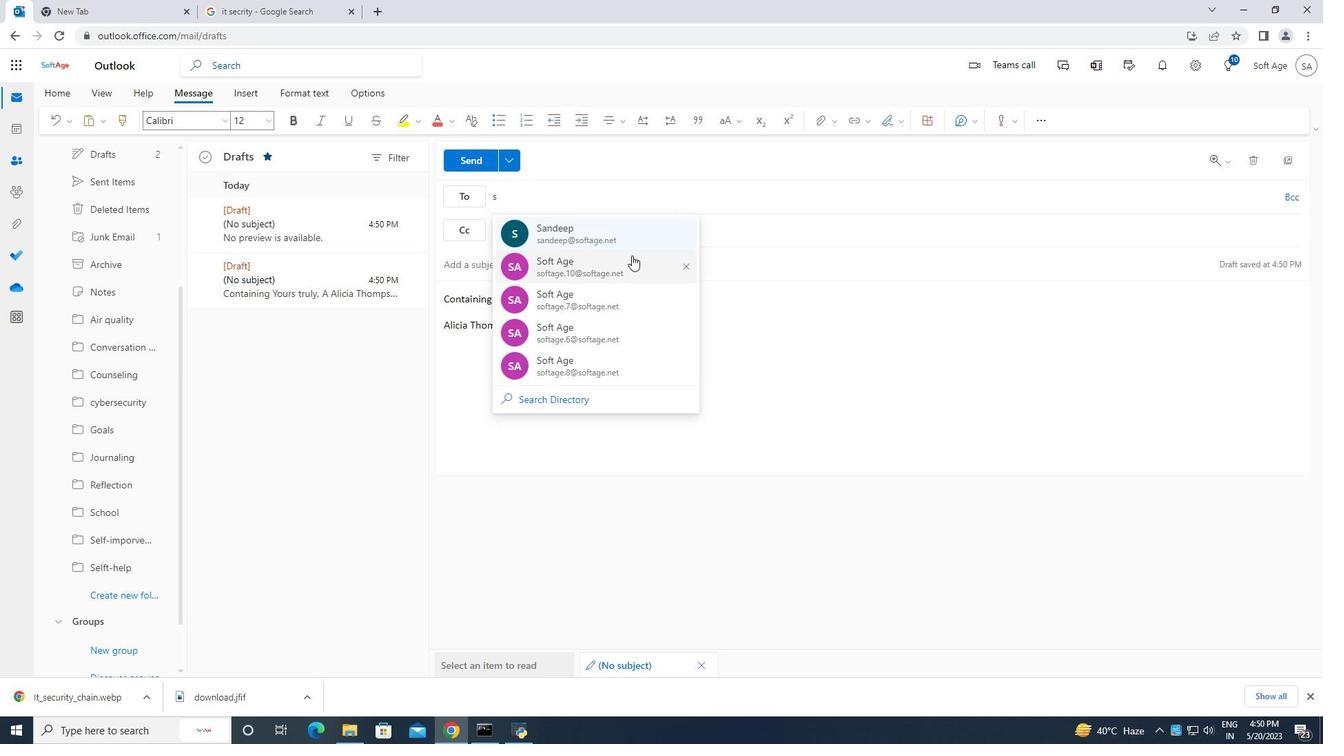 
Action: Mouse pressed left at (634, 257)
Screenshot: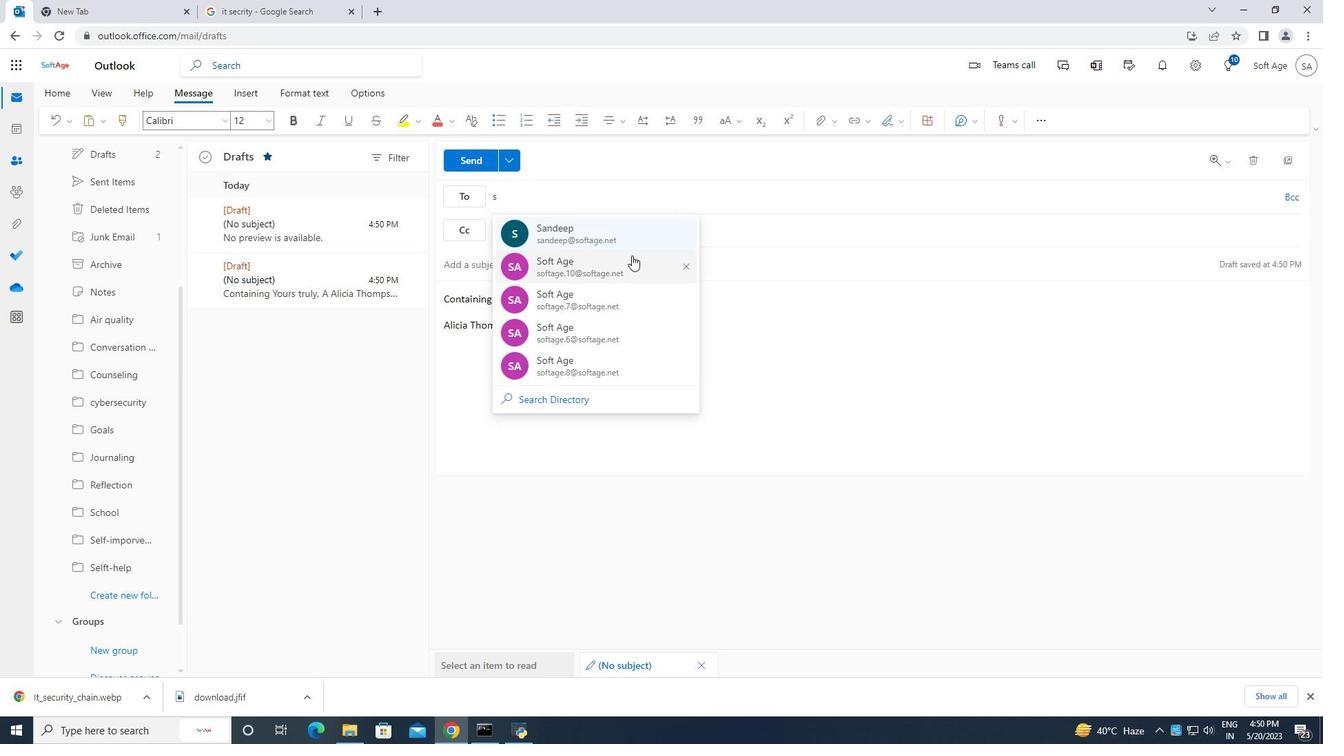 
Action: Mouse moved to (609, 301)
Screenshot: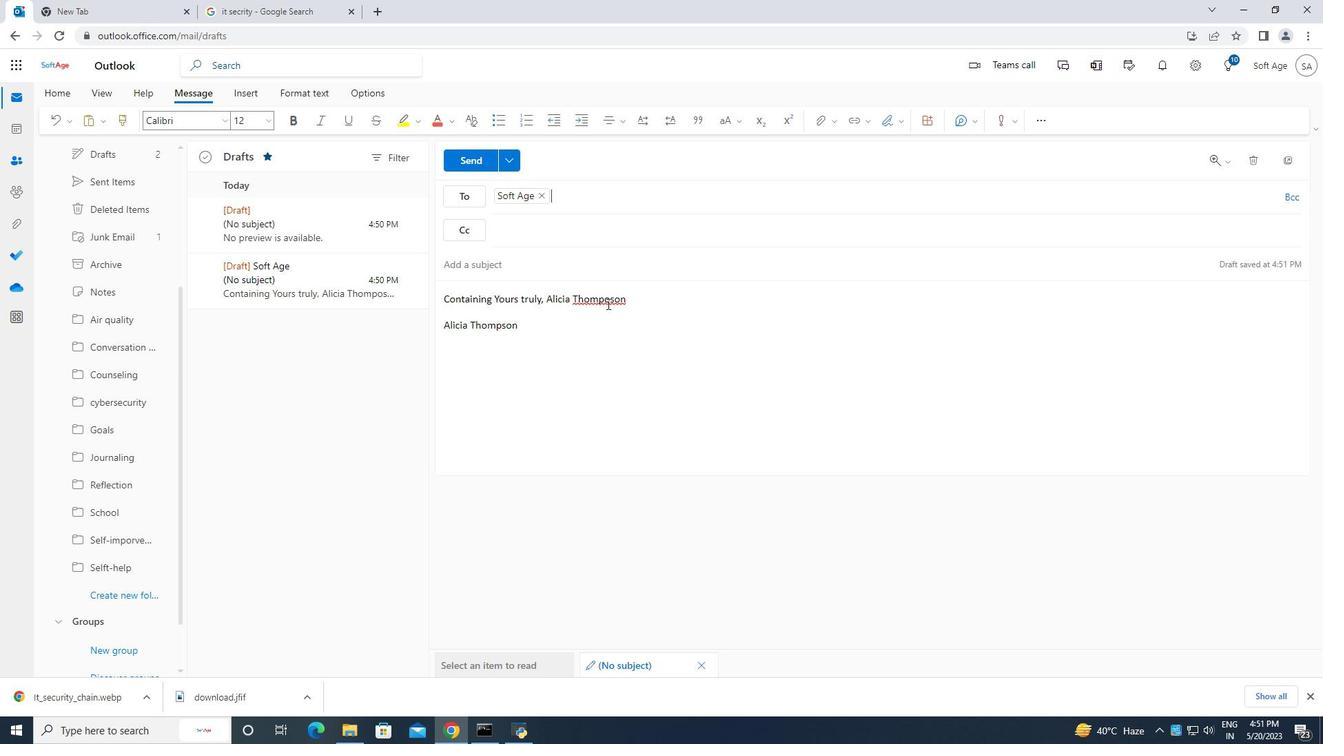 
Action: Mouse pressed left at (609, 301)
Screenshot: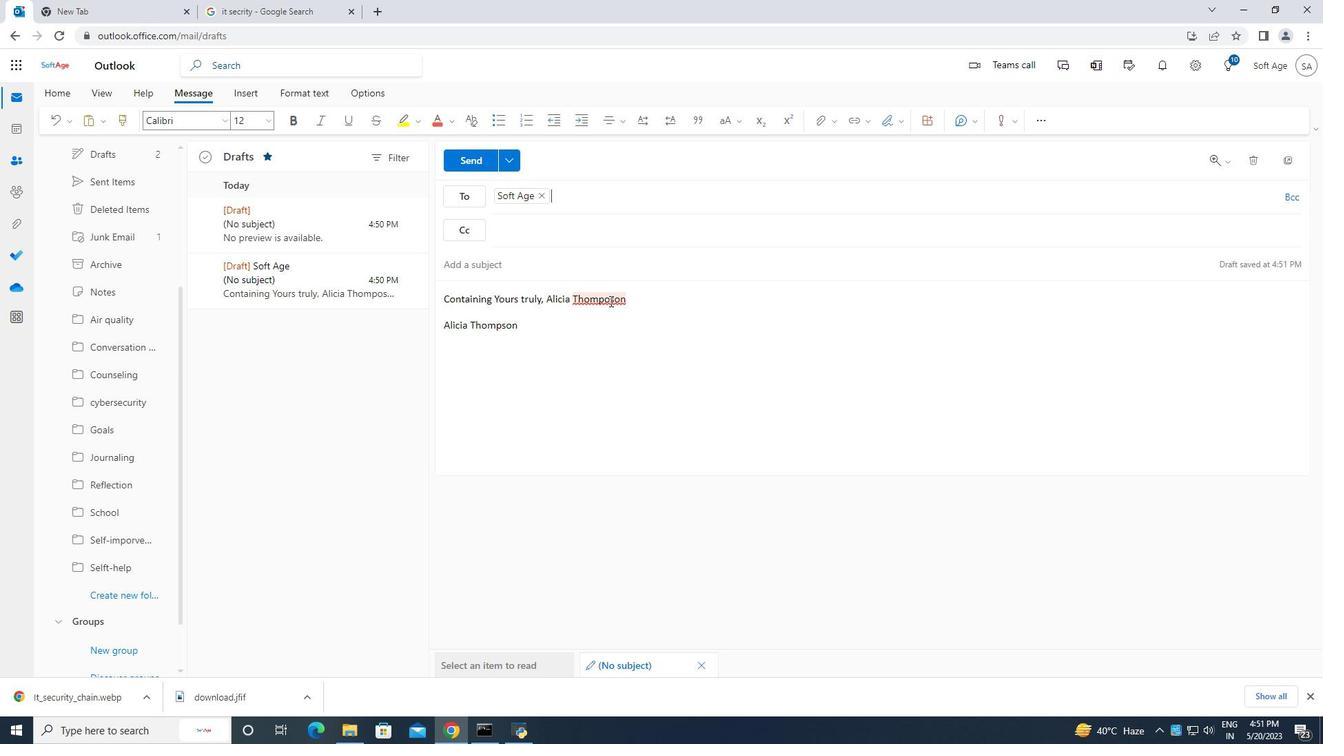 
Action: Mouse moved to (119, 593)
Screenshot: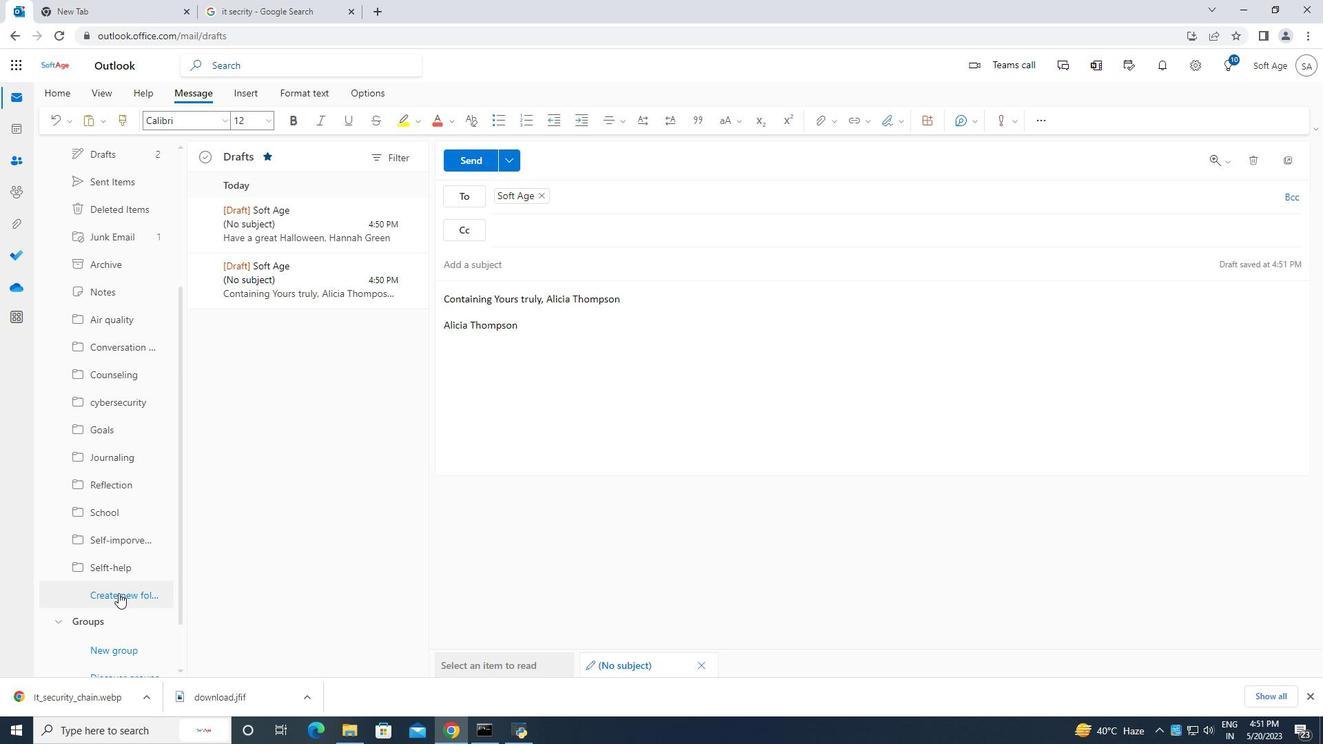 
Action: Mouse pressed left at (119, 593)
Screenshot: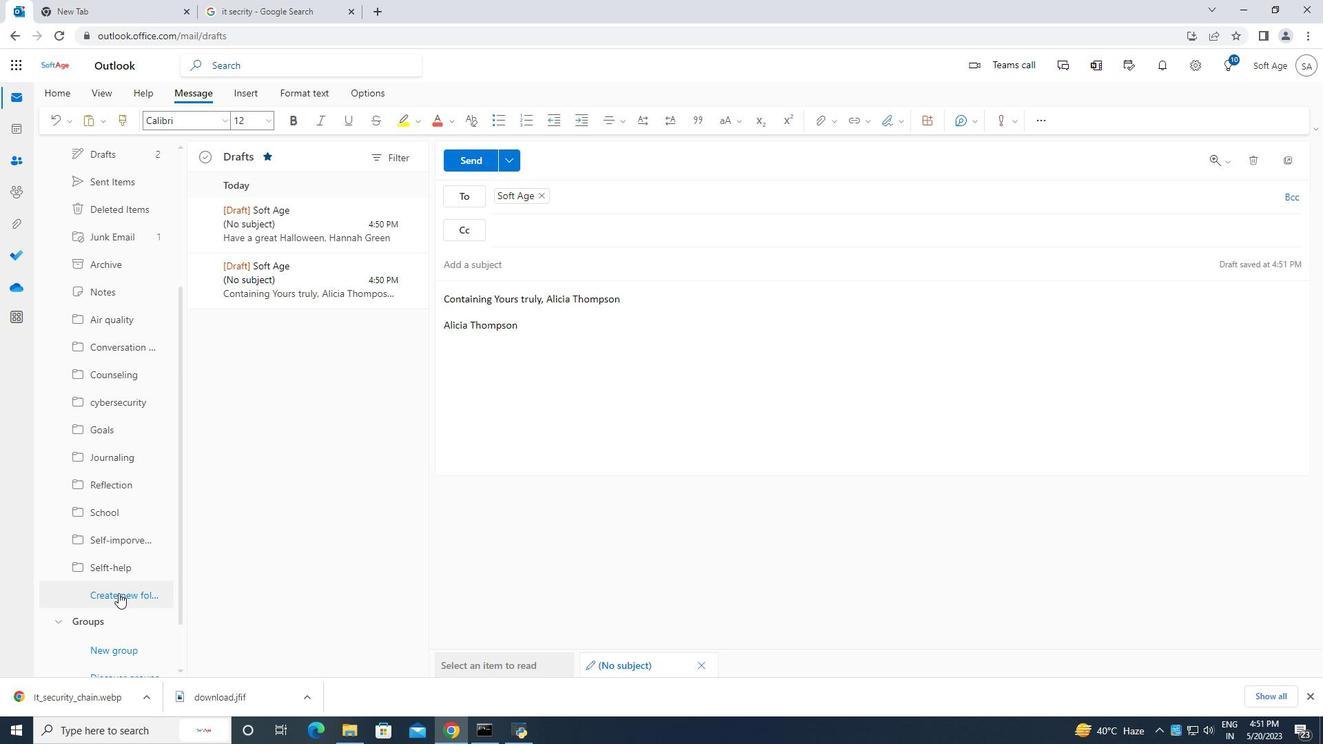 
Action: Mouse moved to (124, 592)
Screenshot: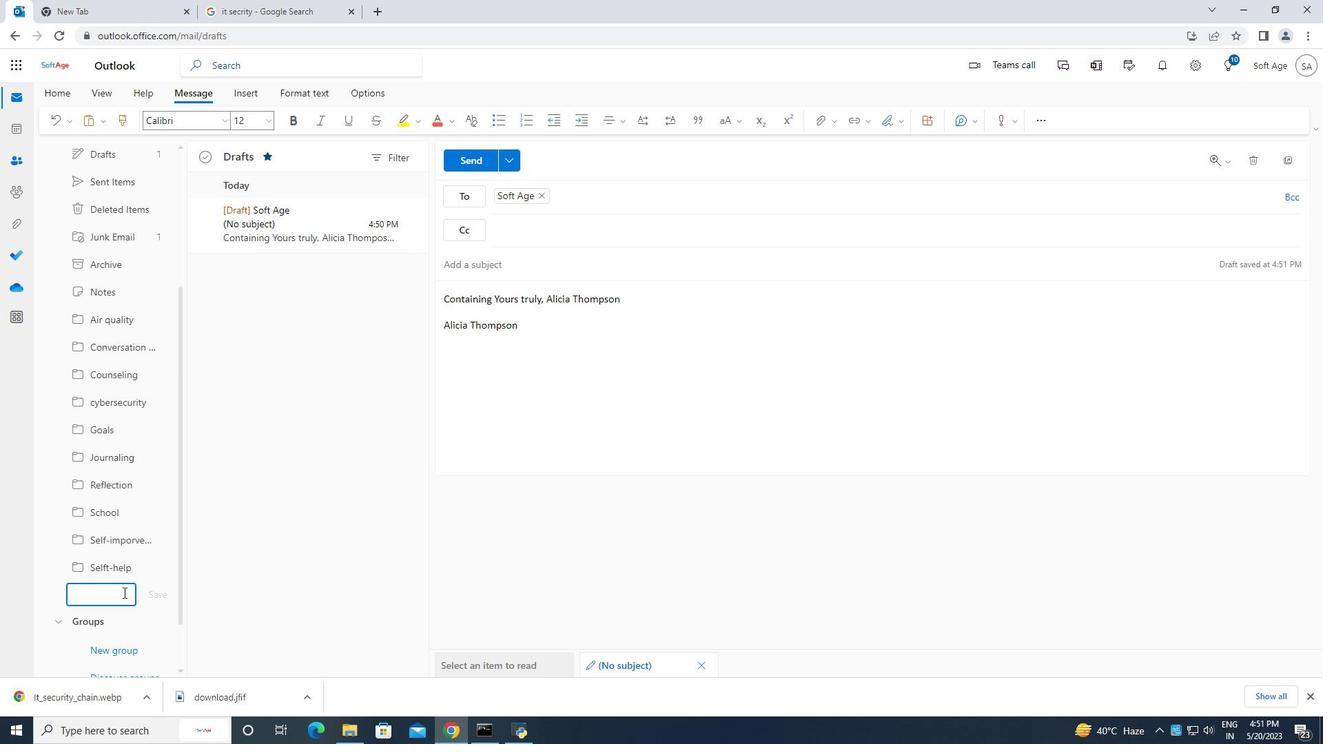
Action: Key pressed <Key.caps_lock>N<Key.caps_lock>etwork<Key.space><Key.caps_lock>S<Key.caps_lock>ecurity
Screenshot: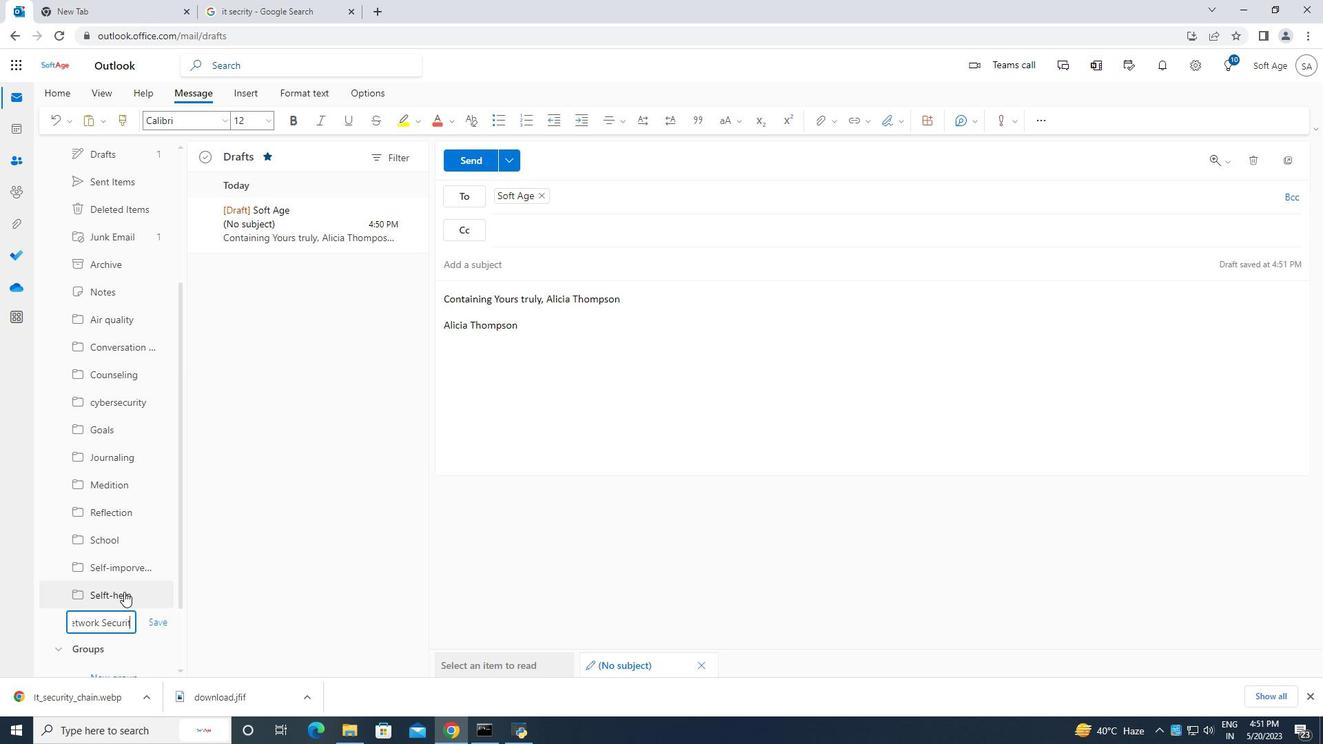 
Action: Mouse moved to (161, 625)
Screenshot: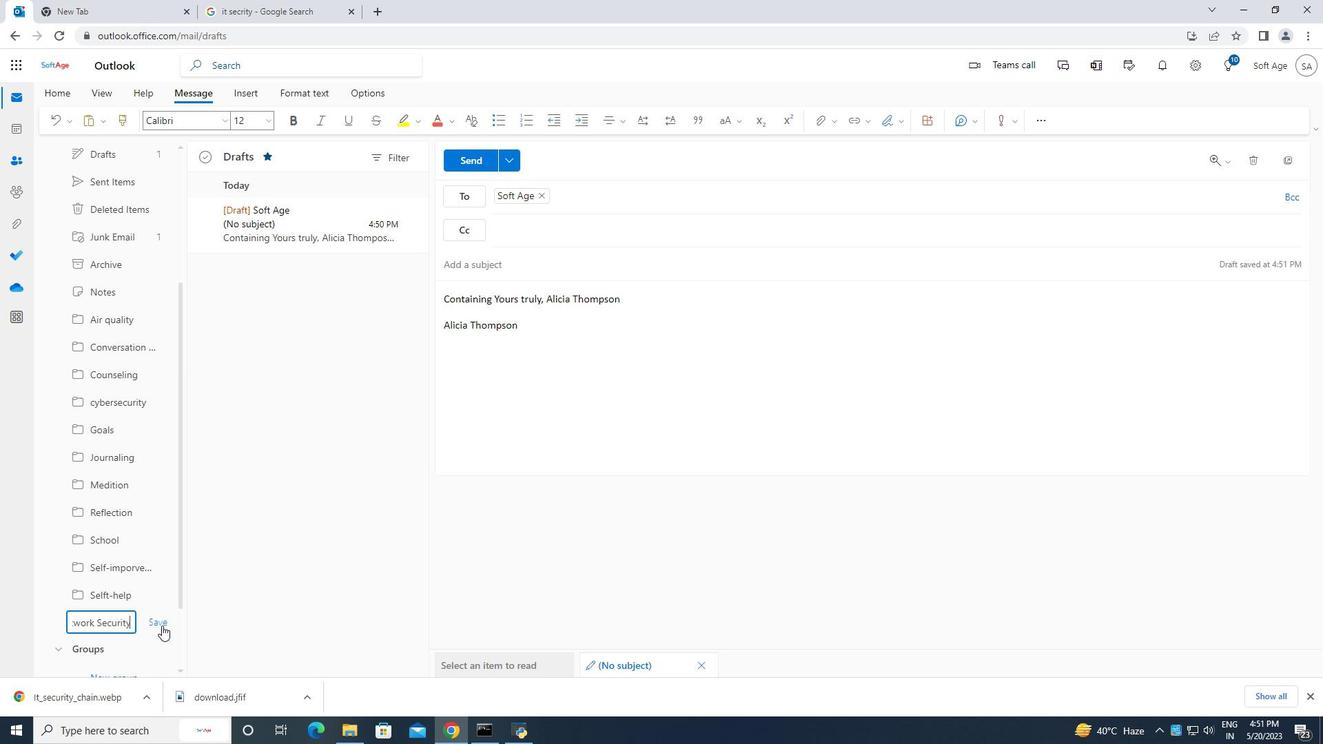 
Action: Mouse pressed left at (161, 625)
Screenshot: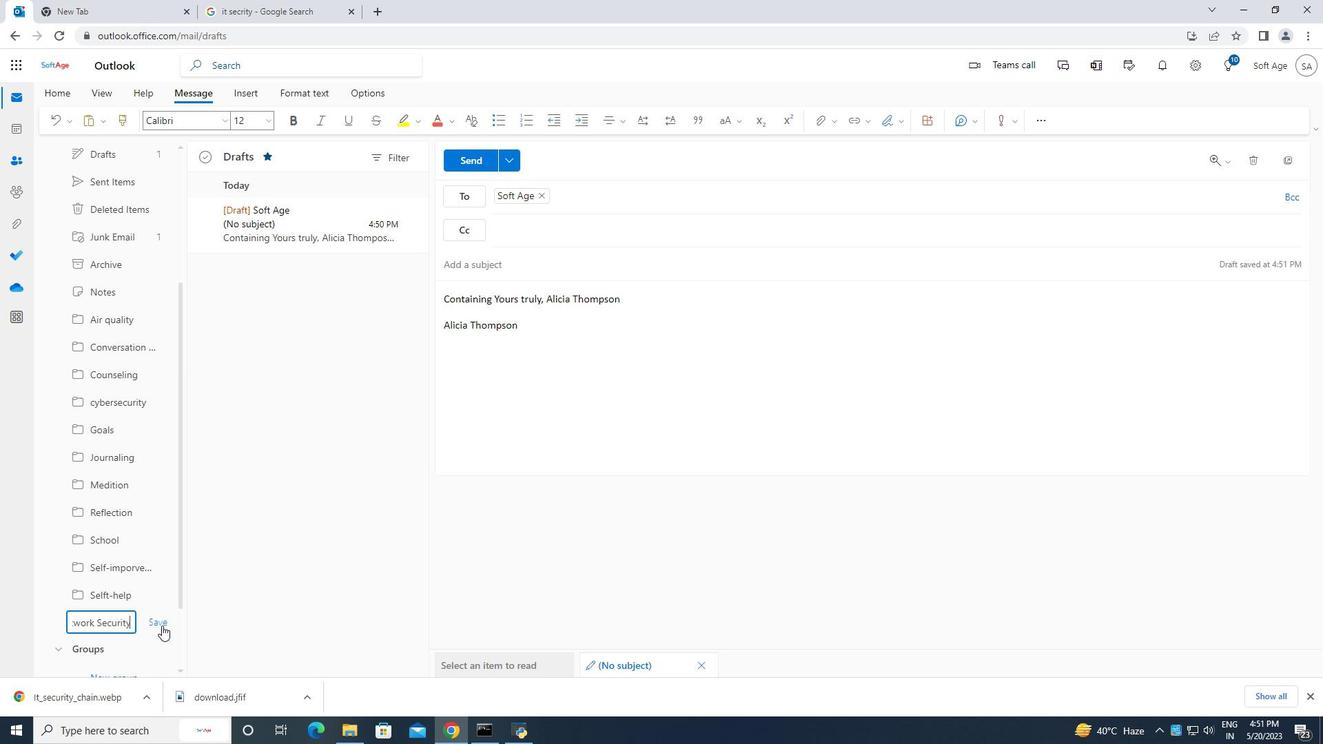 
Action: Mouse moved to (477, 157)
Screenshot: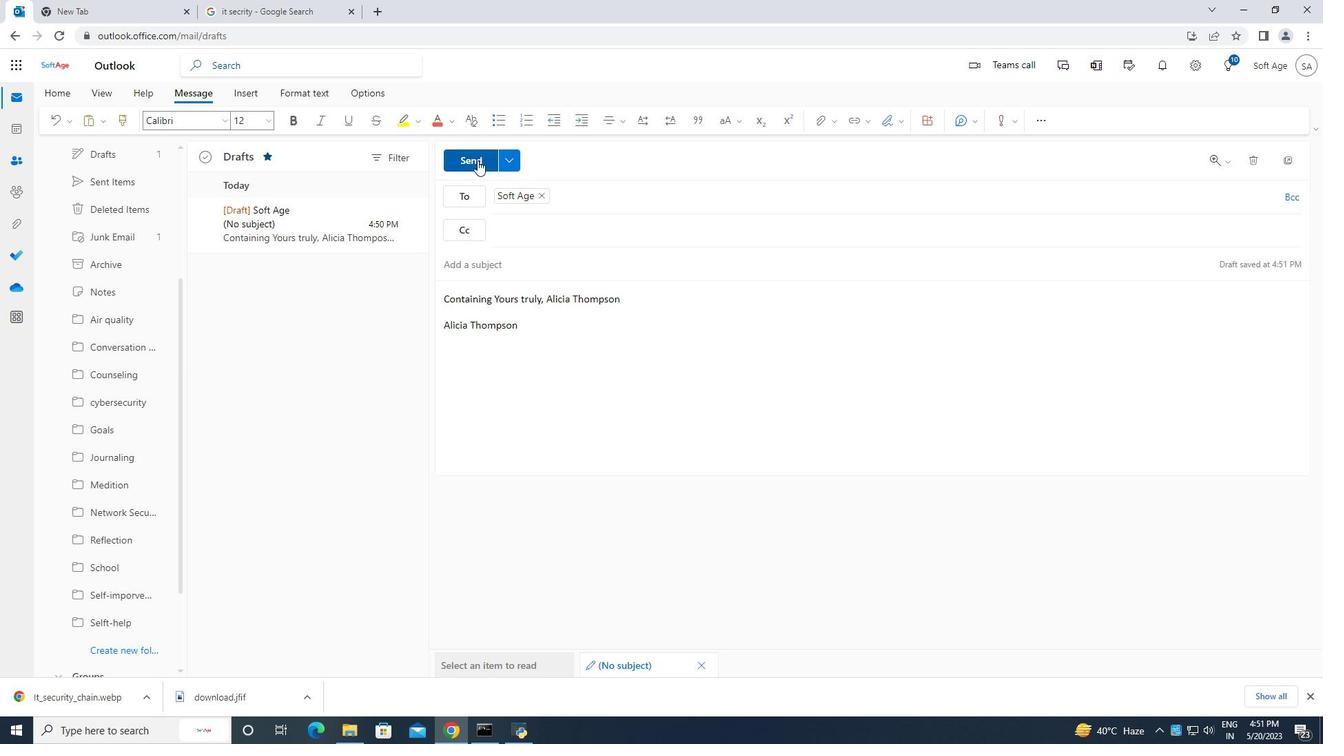 
Action: Mouse pressed left at (477, 157)
Screenshot: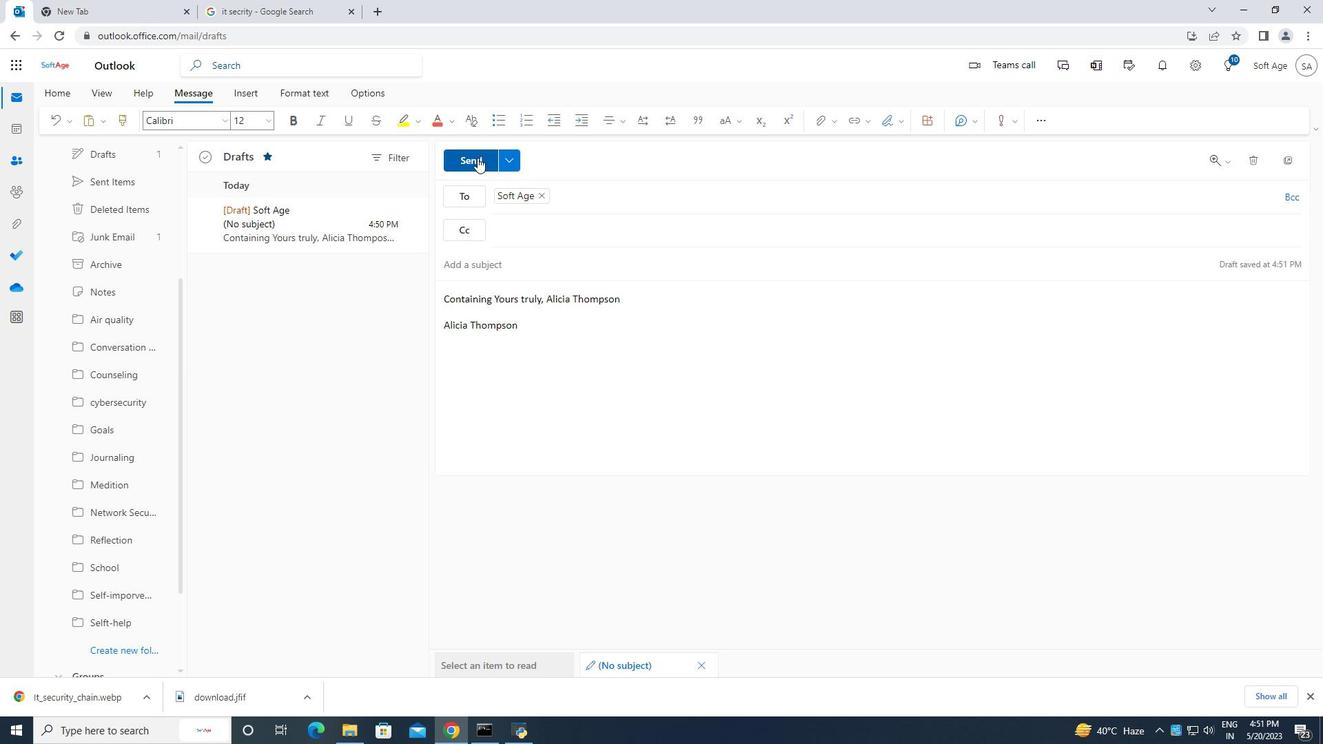 
Action: Mouse moved to (649, 401)
Screenshot: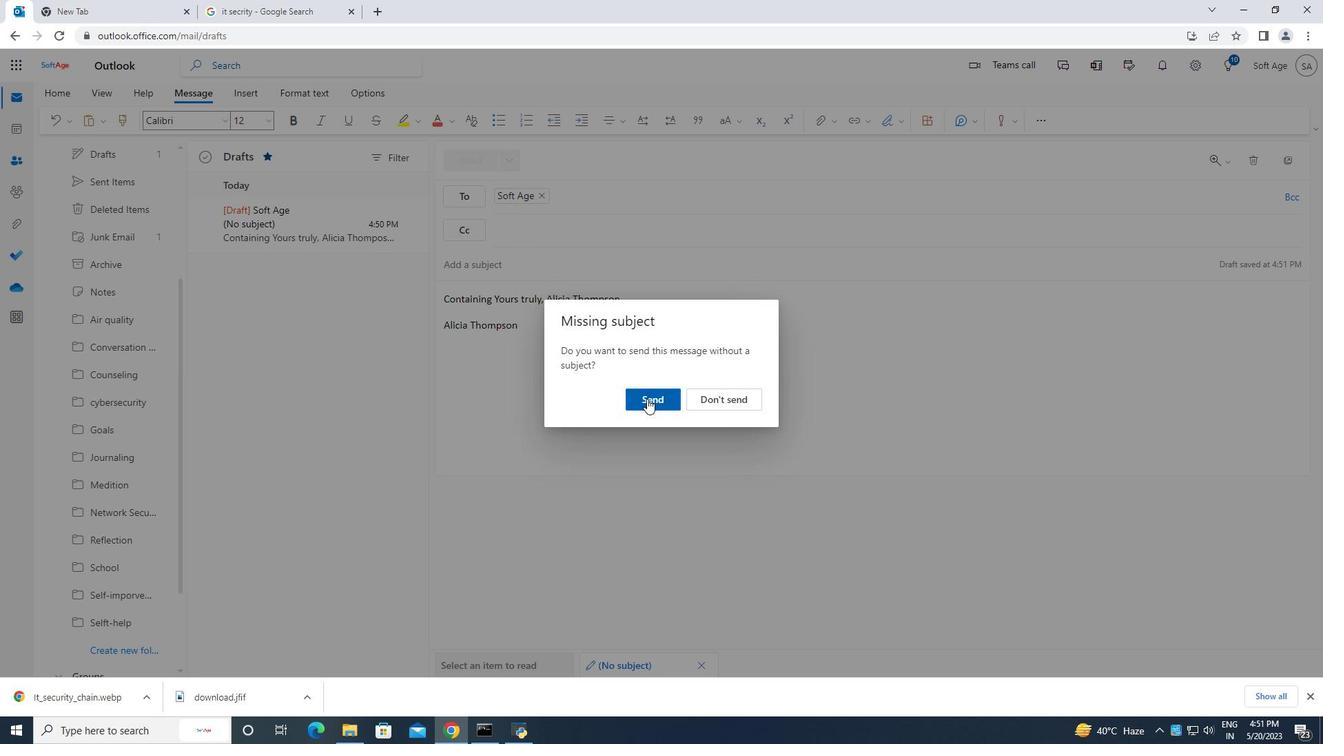 
Action: Mouse pressed left at (649, 401)
Screenshot: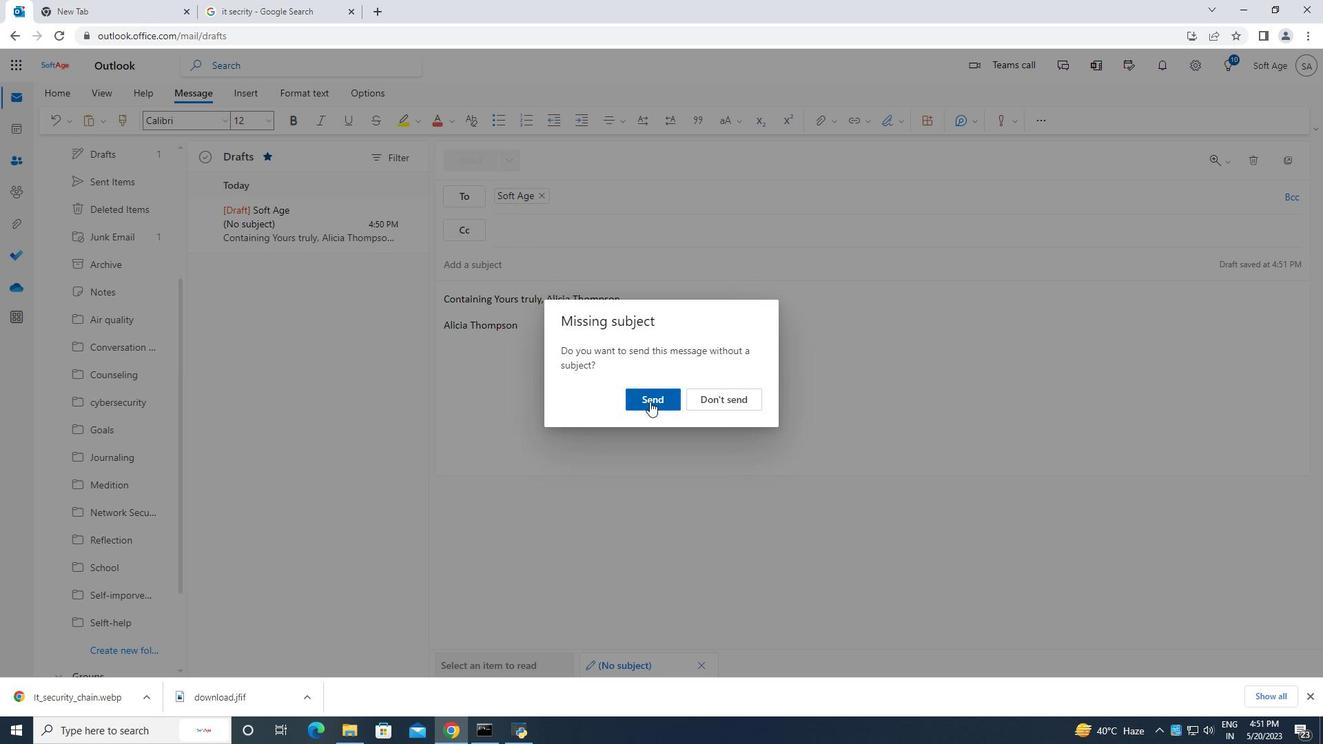 
